Task: Find a one-way flight from Lynchburg (LYH) to Springfield (SPI) for 5 passengers in First class on June 2, with 2 stops or fewer, on United Airlines, with 3 checked bags, a price up to ₹180,000, and a departure time between 11:00 AM and 12:00 PM.
Action: Mouse moved to (294, 217)
Screenshot: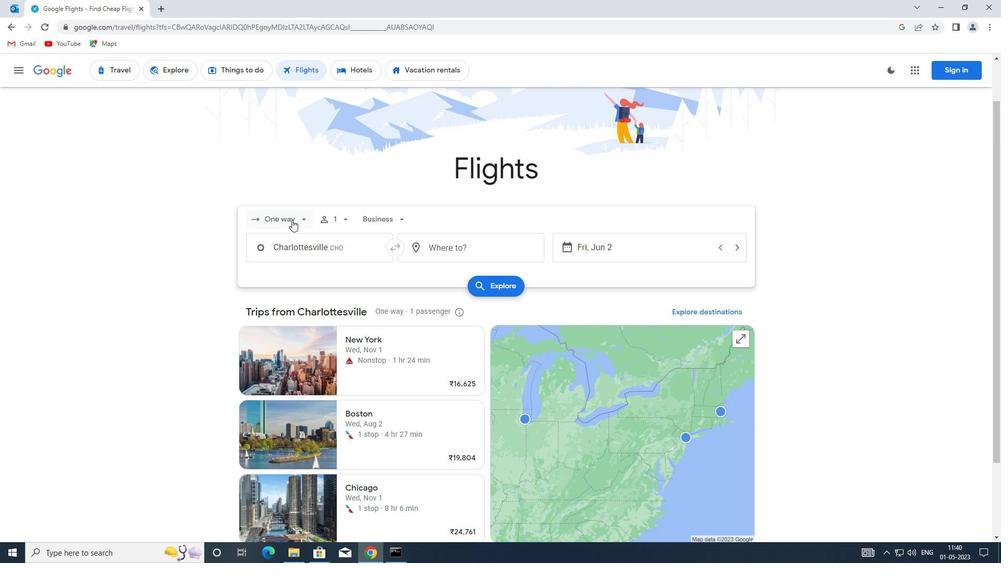 
Action: Mouse pressed left at (294, 217)
Screenshot: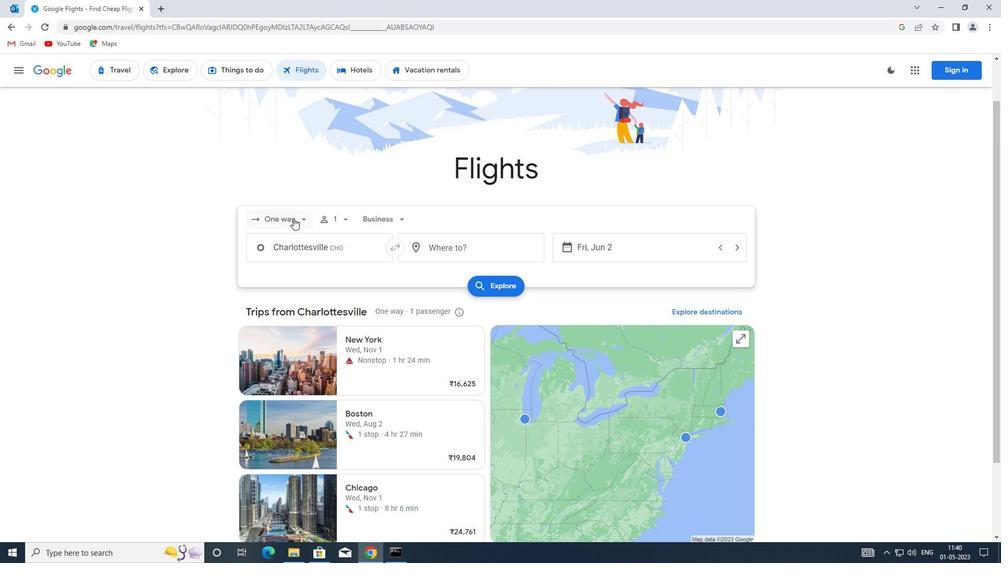 
Action: Mouse moved to (295, 268)
Screenshot: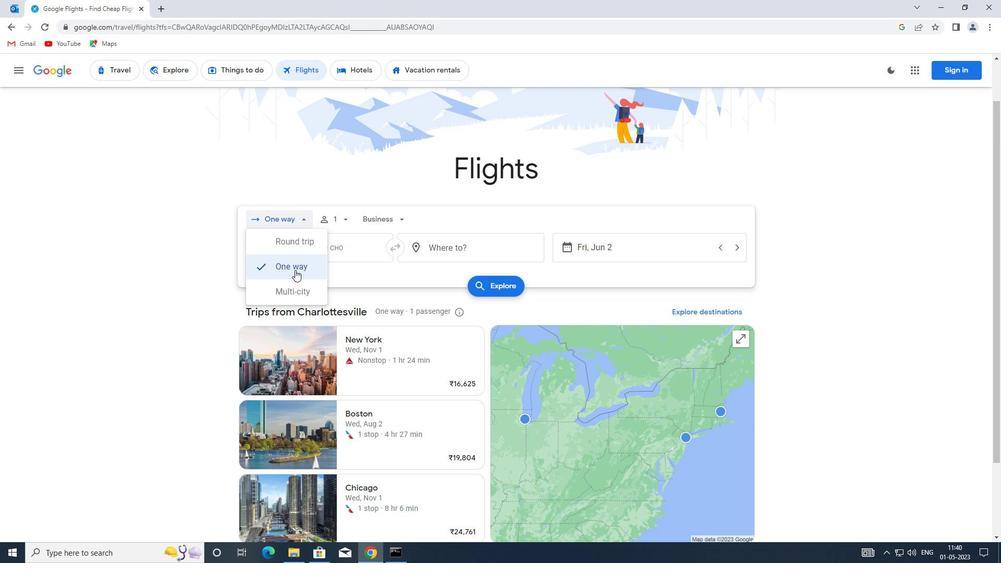 
Action: Mouse pressed left at (295, 268)
Screenshot: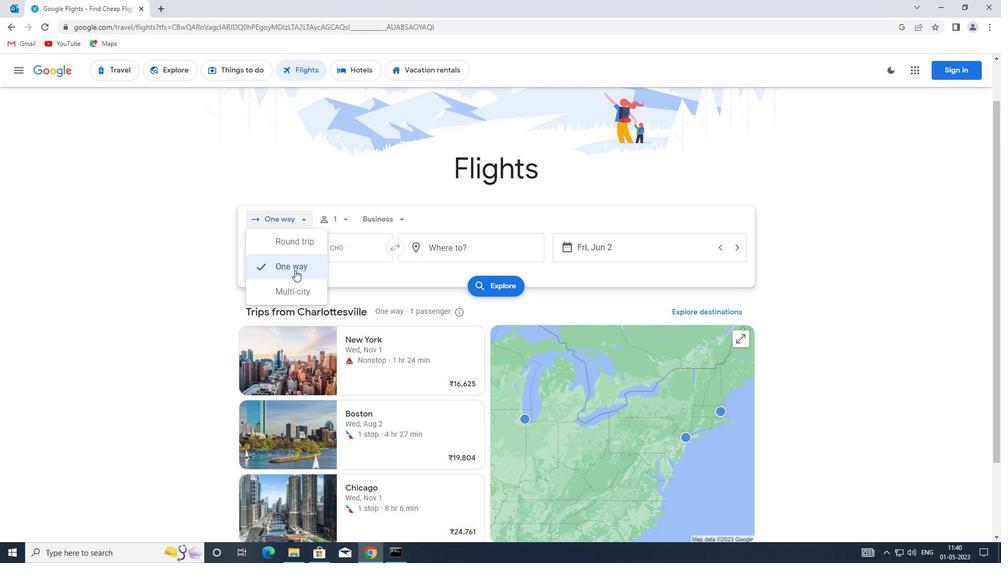 
Action: Mouse moved to (343, 222)
Screenshot: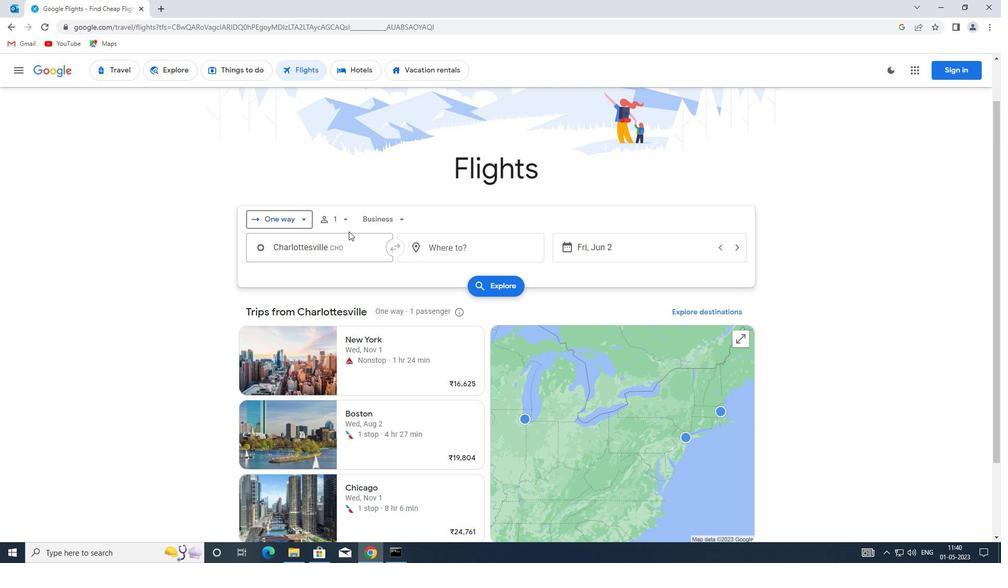 
Action: Mouse pressed left at (343, 222)
Screenshot: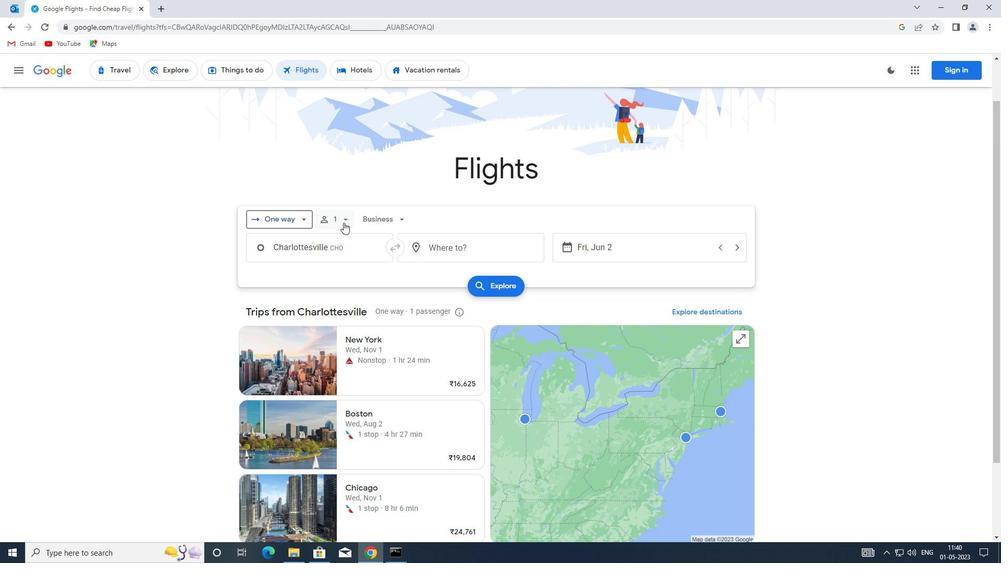 
Action: Mouse moved to (425, 248)
Screenshot: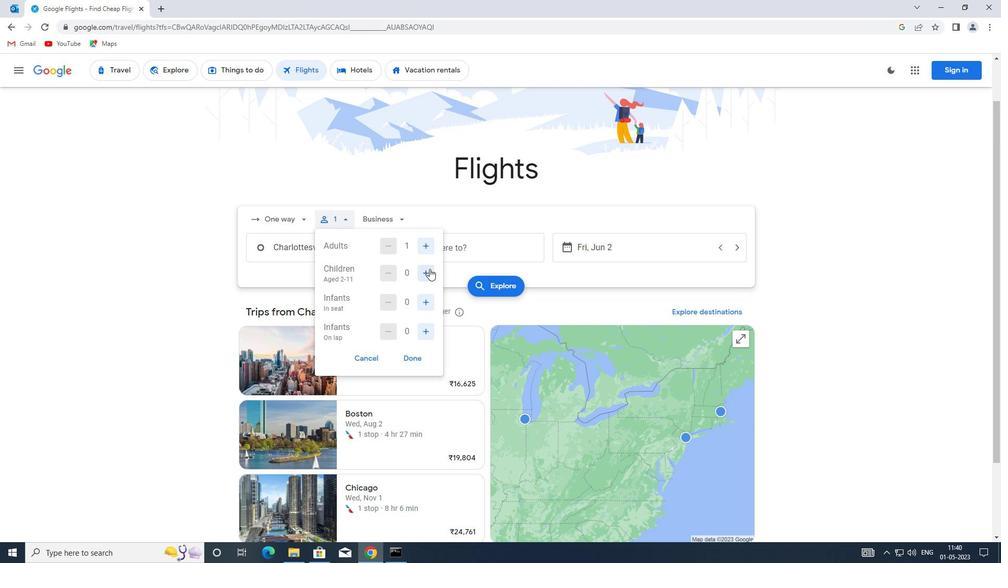
Action: Mouse pressed left at (425, 248)
Screenshot: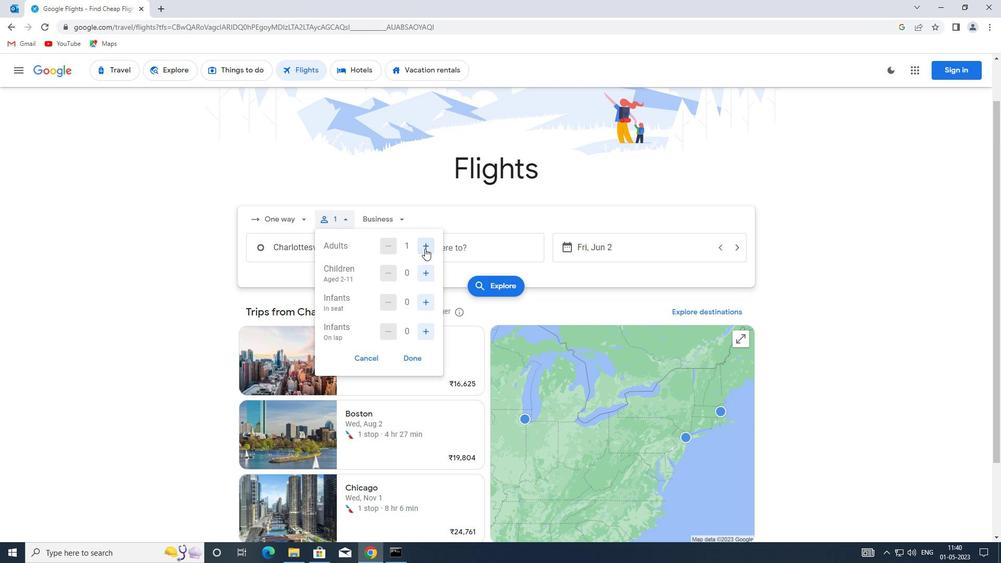 
Action: Mouse moved to (426, 272)
Screenshot: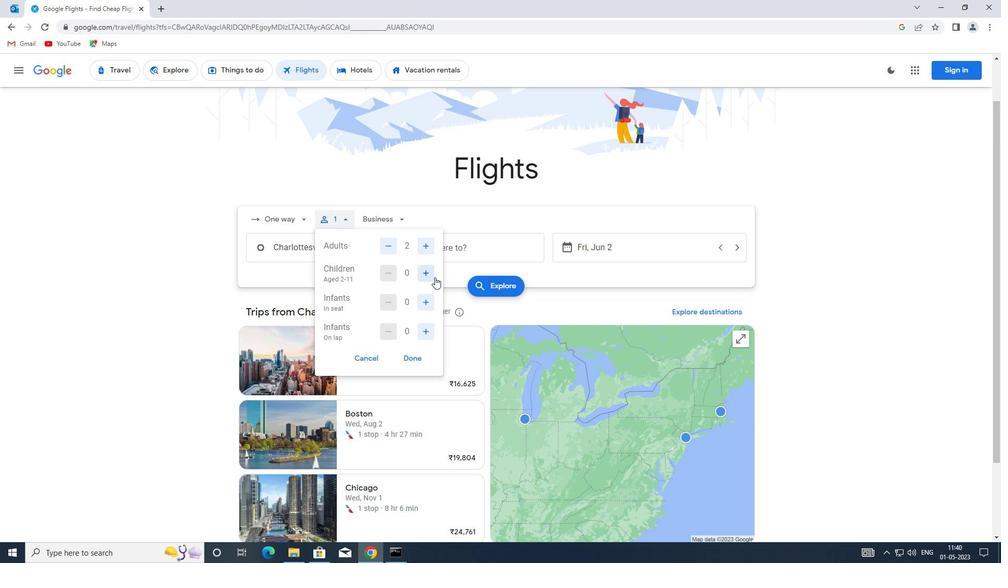 
Action: Mouse pressed left at (426, 272)
Screenshot: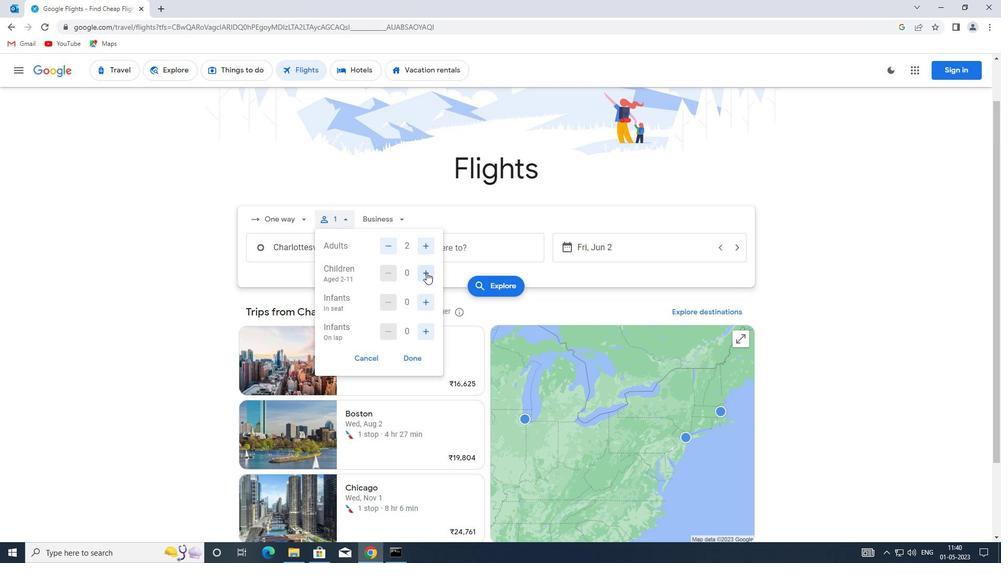 
Action: Mouse pressed left at (426, 272)
Screenshot: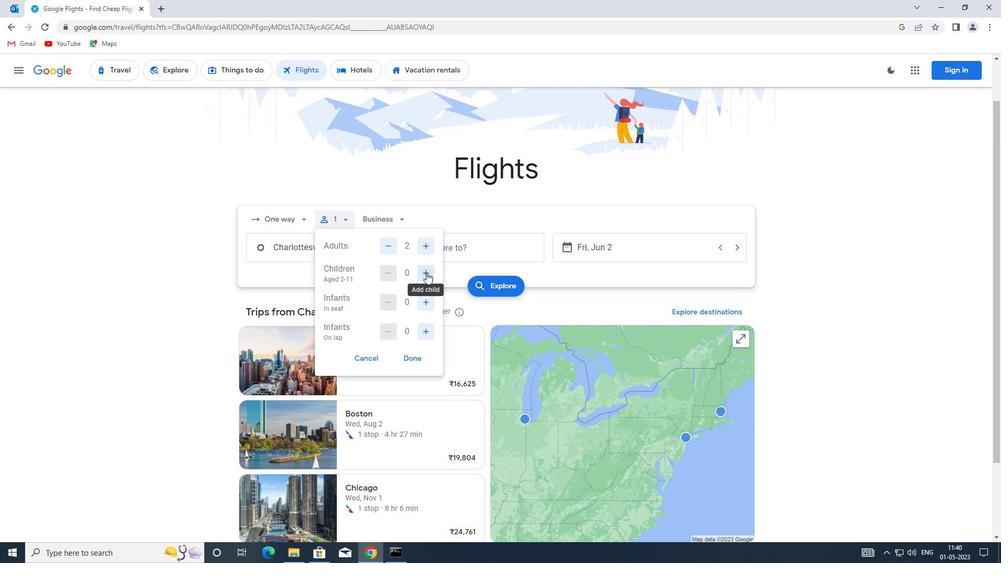 
Action: Mouse moved to (422, 332)
Screenshot: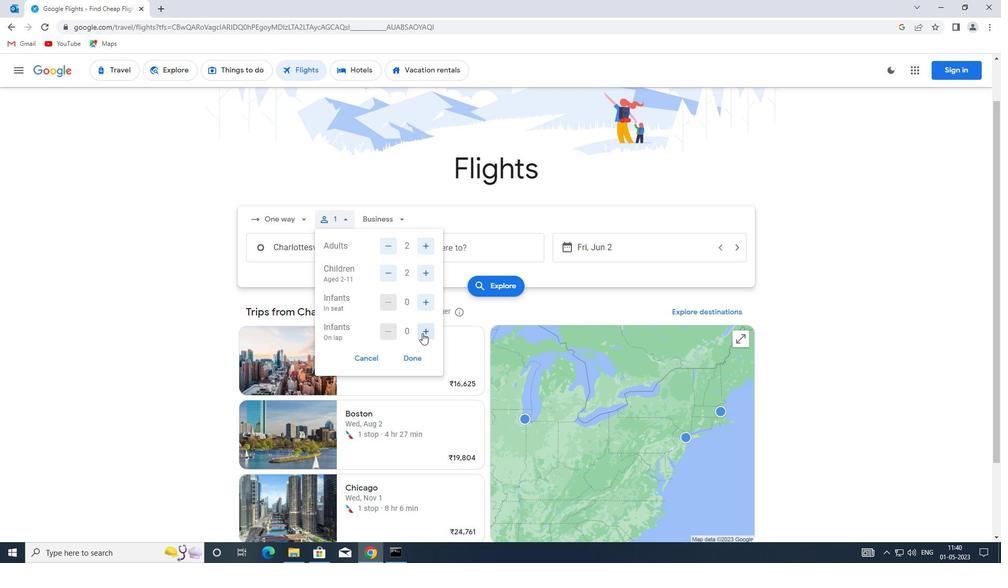 
Action: Mouse pressed left at (422, 332)
Screenshot: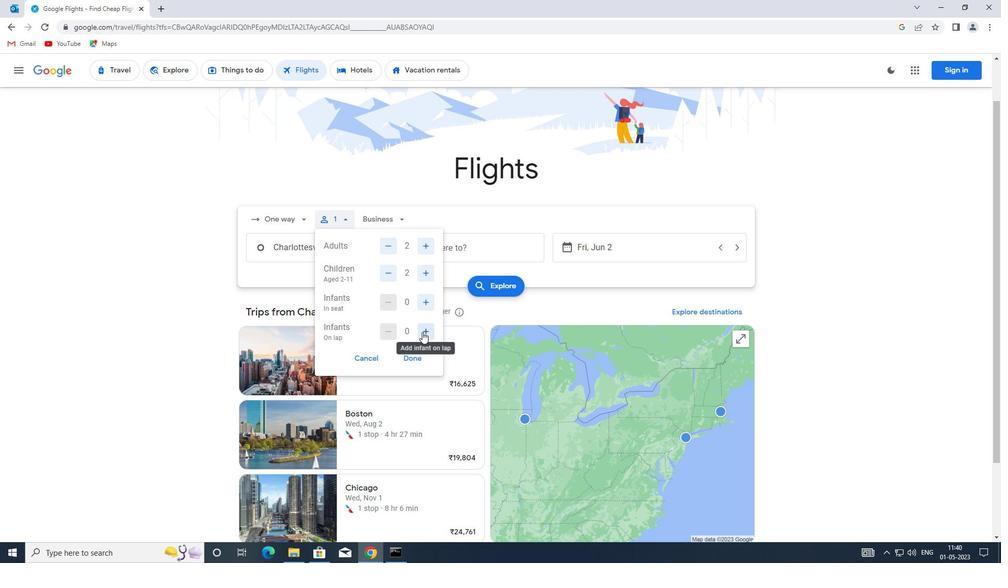 
Action: Mouse moved to (391, 271)
Screenshot: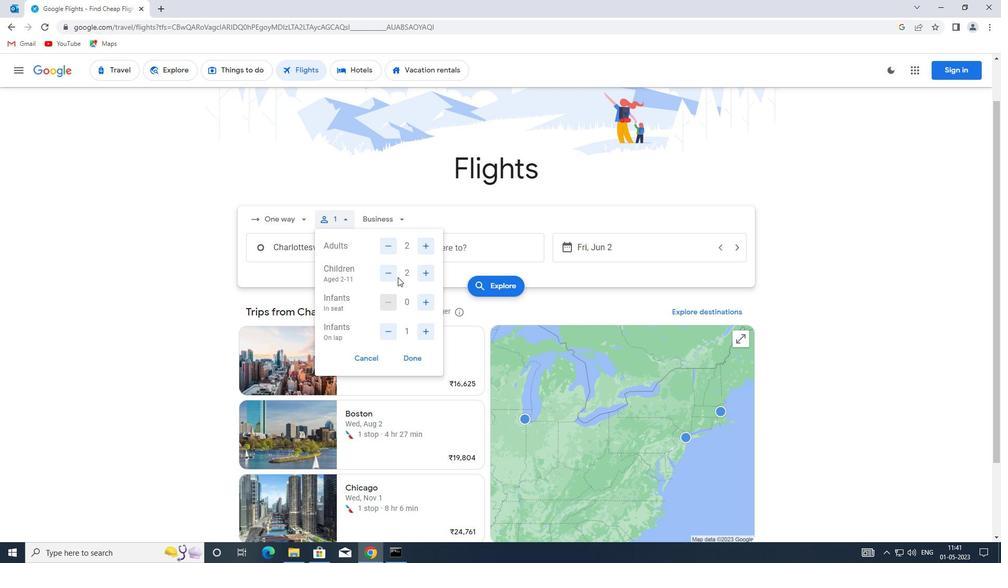 
Action: Mouse pressed left at (391, 271)
Screenshot: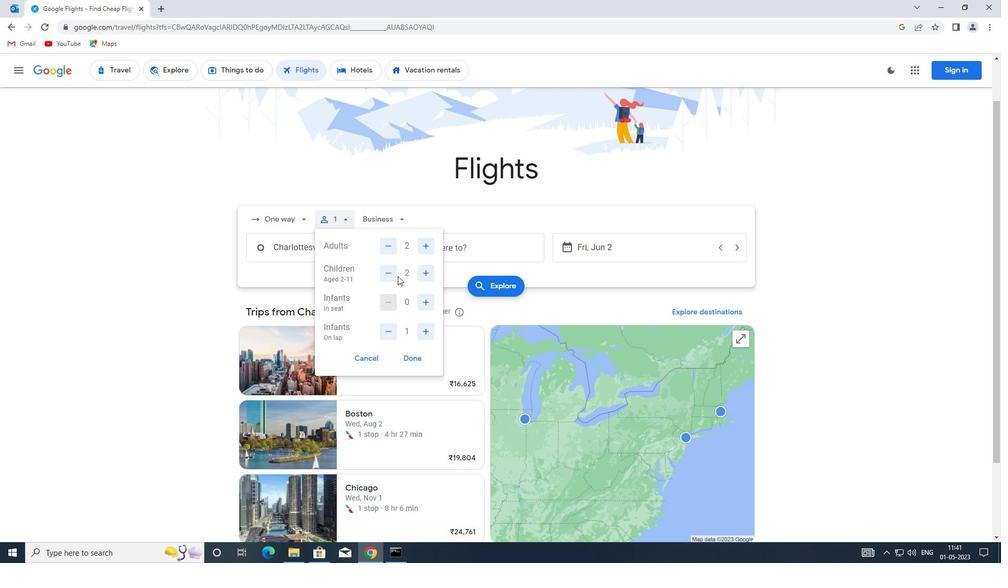
Action: Mouse pressed left at (391, 271)
Screenshot: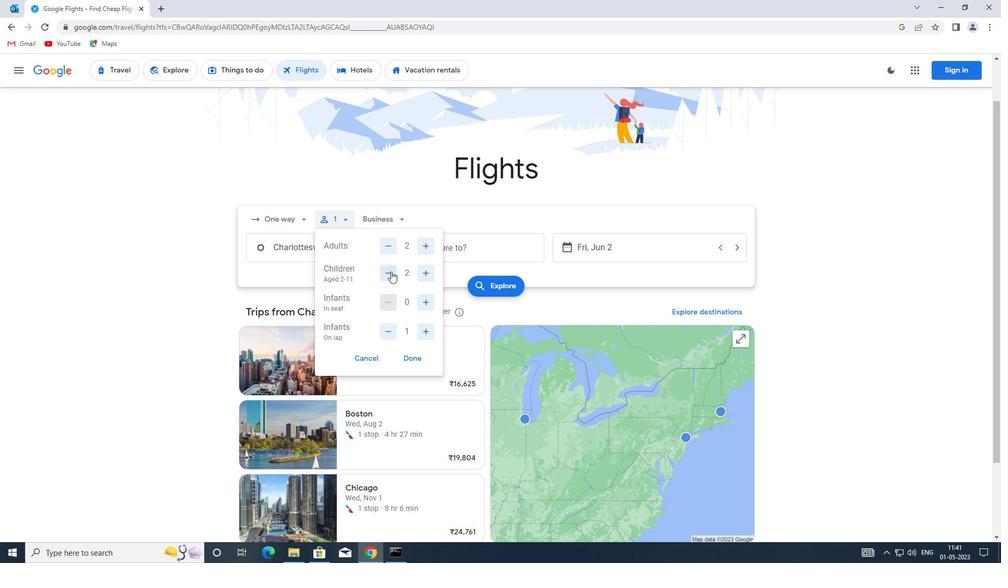 
Action: Mouse moved to (426, 299)
Screenshot: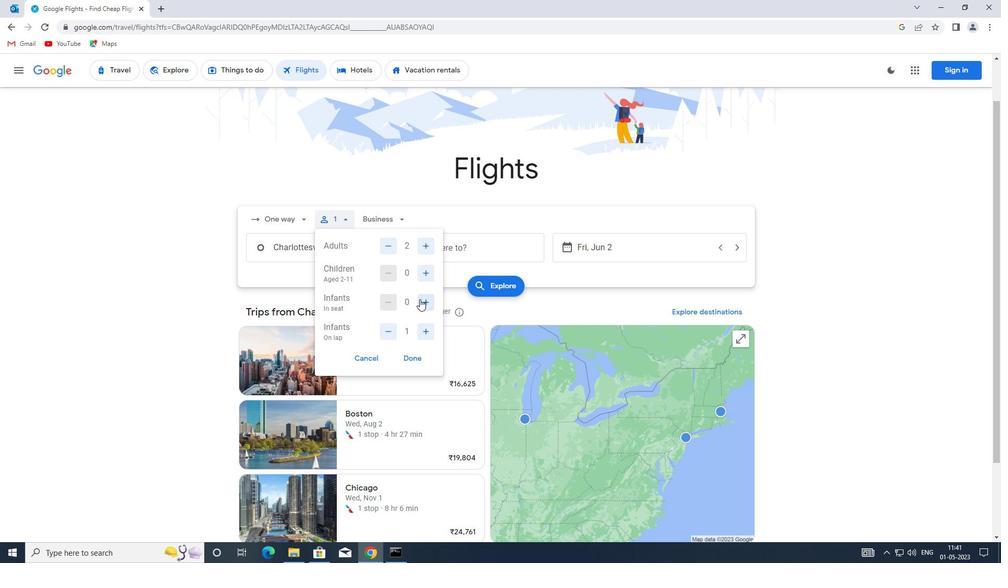 
Action: Mouse pressed left at (426, 299)
Screenshot: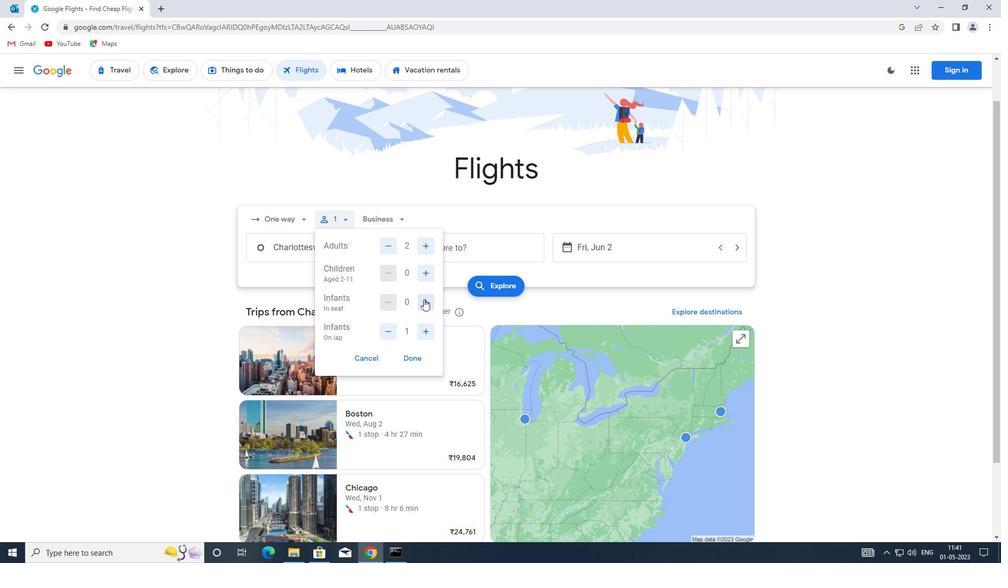 
Action: Mouse pressed left at (426, 299)
Screenshot: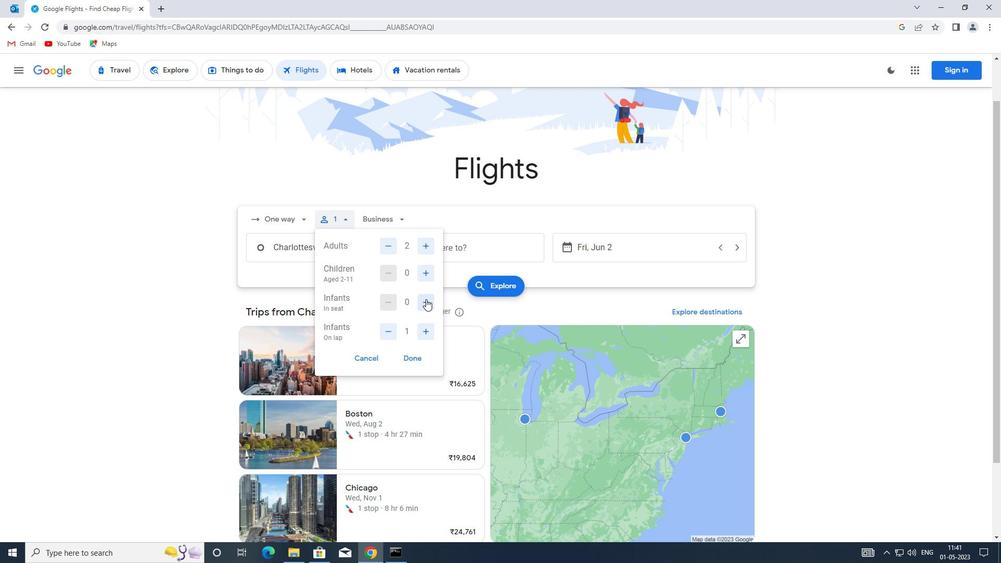 
Action: Mouse moved to (420, 359)
Screenshot: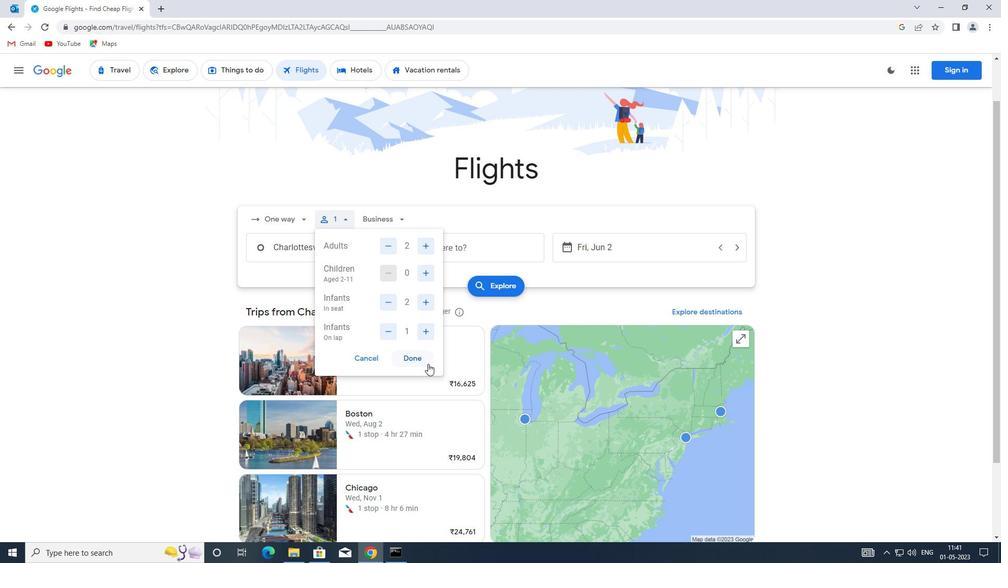 
Action: Mouse pressed left at (420, 359)
Screenshot: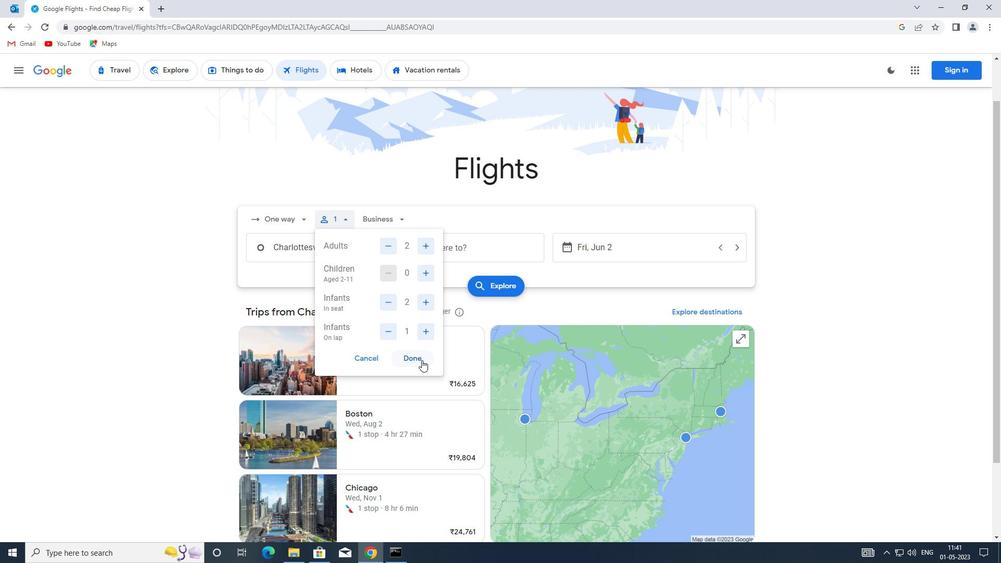 
Action: Mouse moved to (405, 216)
Screenshot: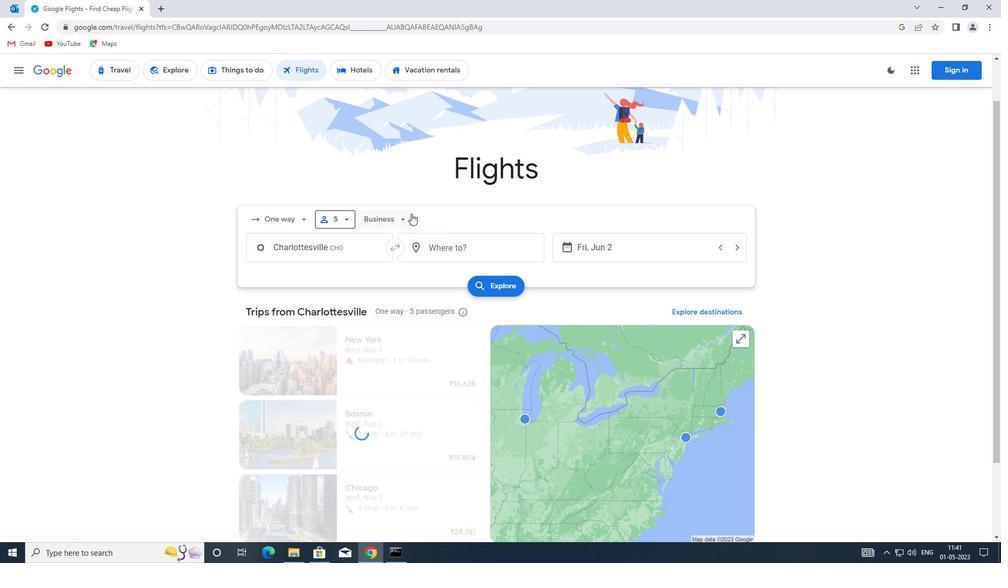 
Action: Mouse pressed left at (405, 216)
Screenshot: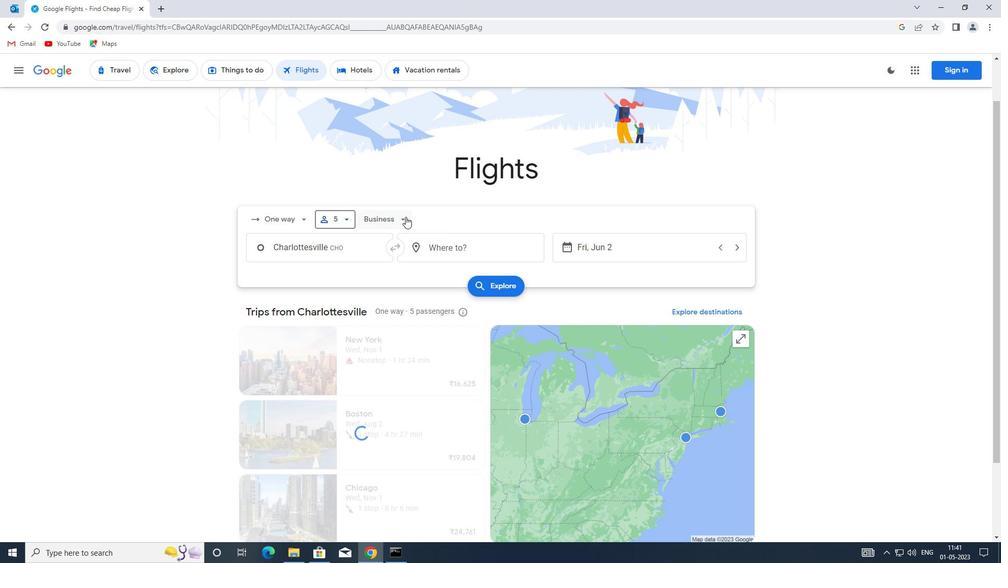 
Action: Mouse moved to (407, 311)
Screenshot: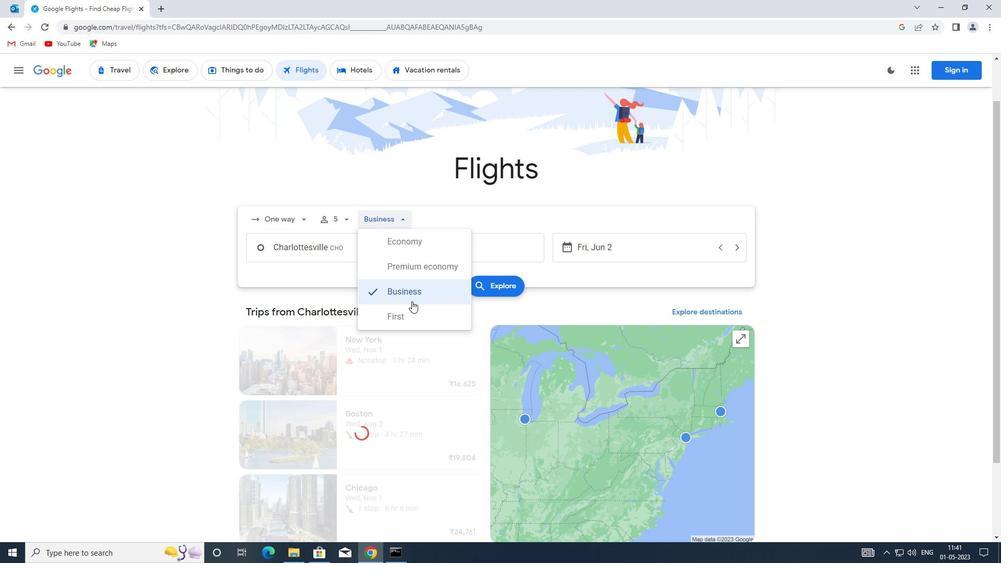 
Action: Mouse pressed left at (407, 311)
Screenshot: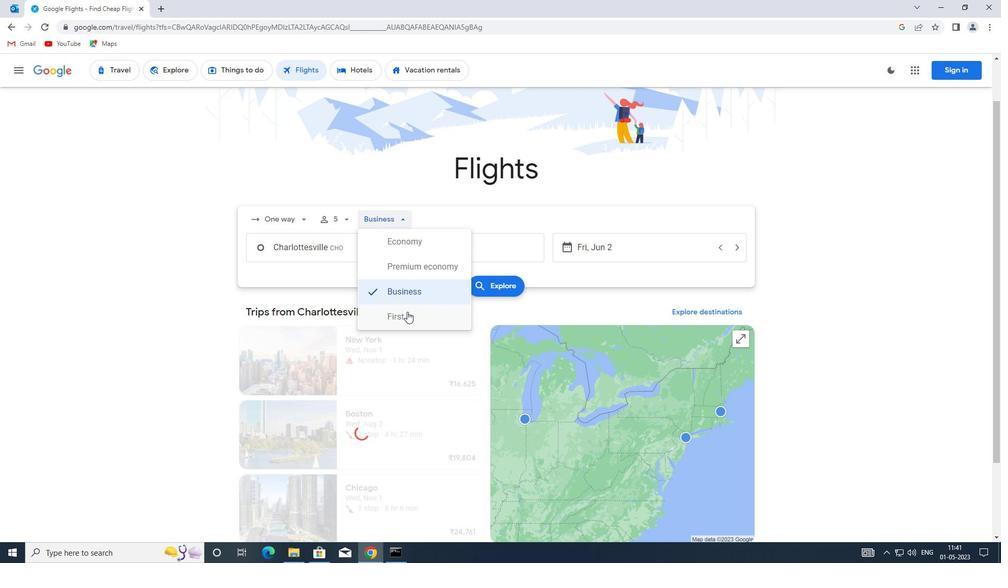 
Action: Mouse moved to (346, 252)
Screenshot: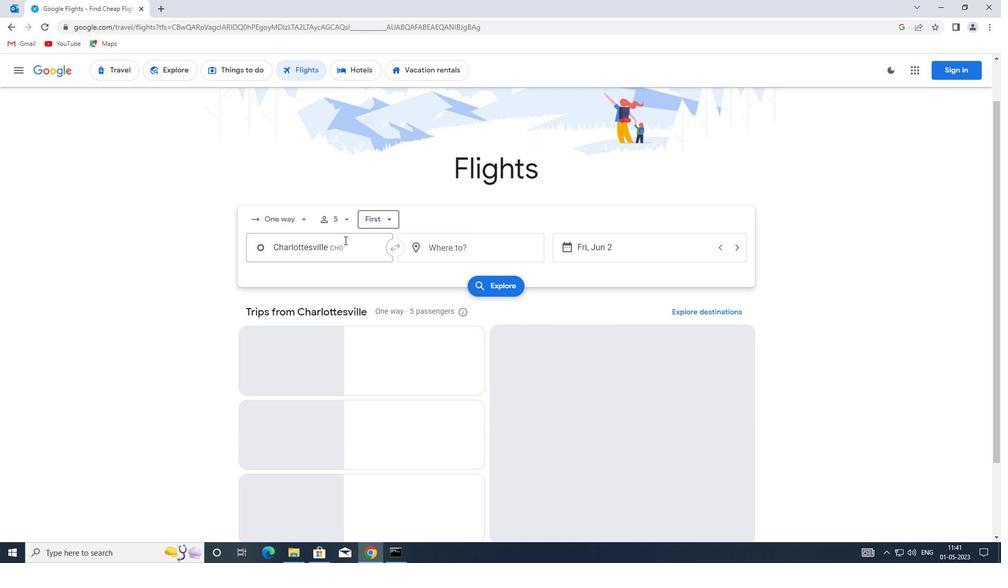 
Action: Mouse pressed left at (346, 252)
Screenshot: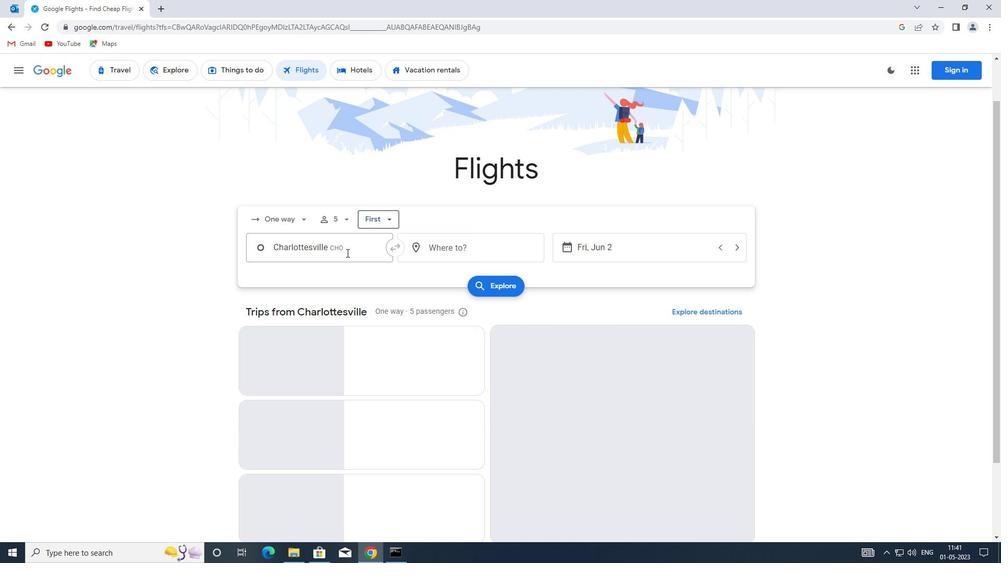 
Action: Key pressed lyh
Screenshot: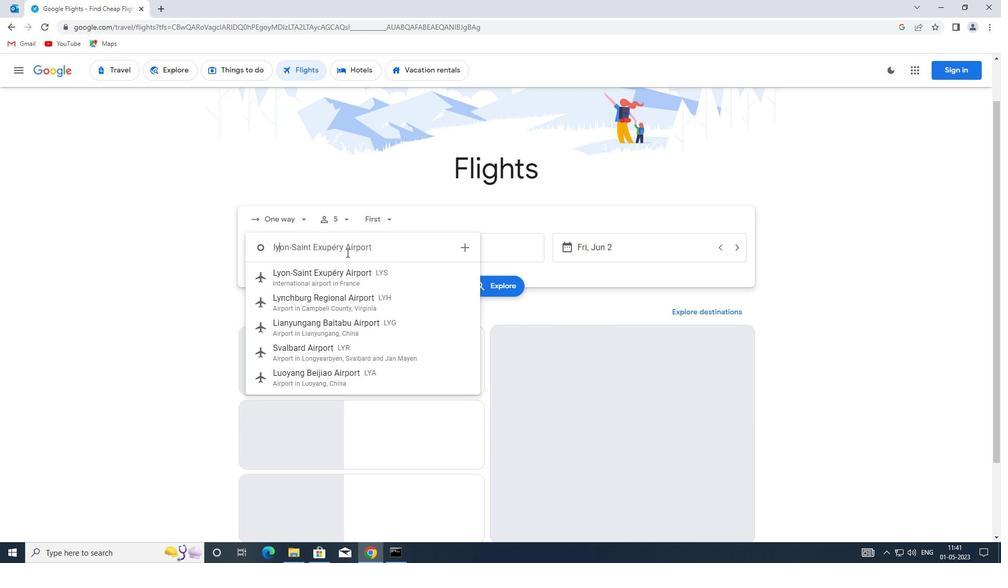 
Action: Mouse moved to (360, 282)
Screenshot: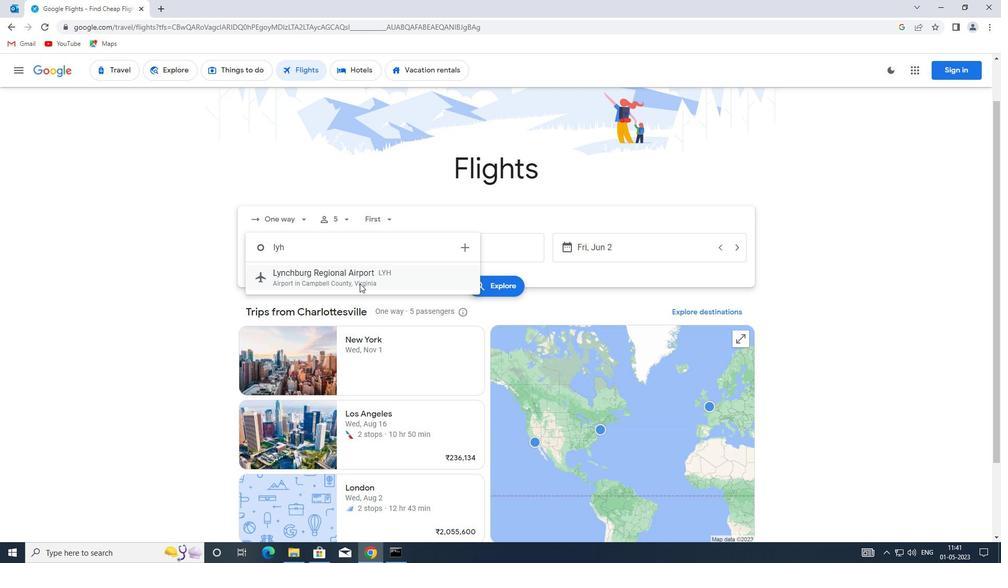 
Action: Mouse pressed left at (360, 282)
Screenshot: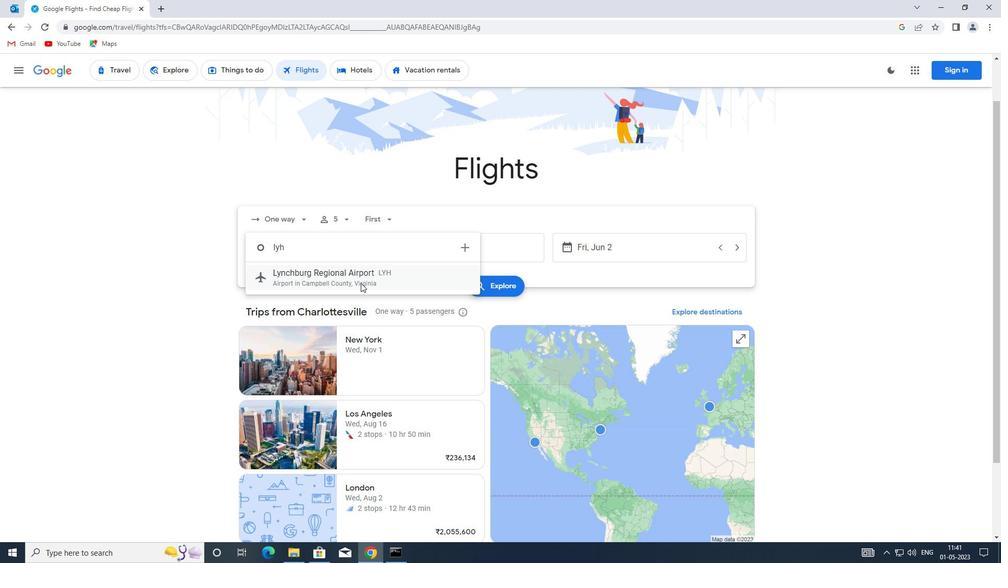 
Action: Mouse moved to (447, 249)
Screenshot: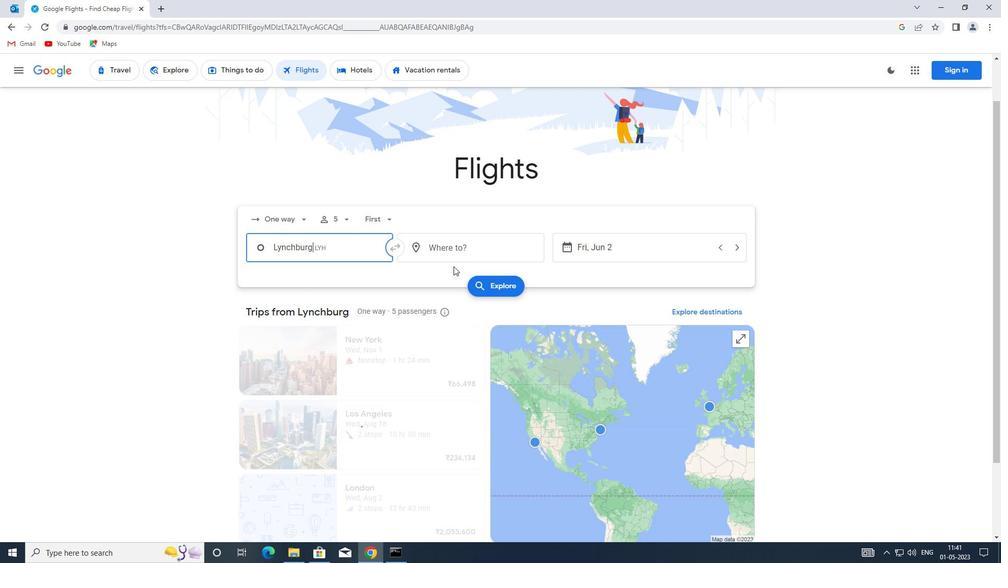 
Action: Mouse pressed left at (447, 249)
Screenshot: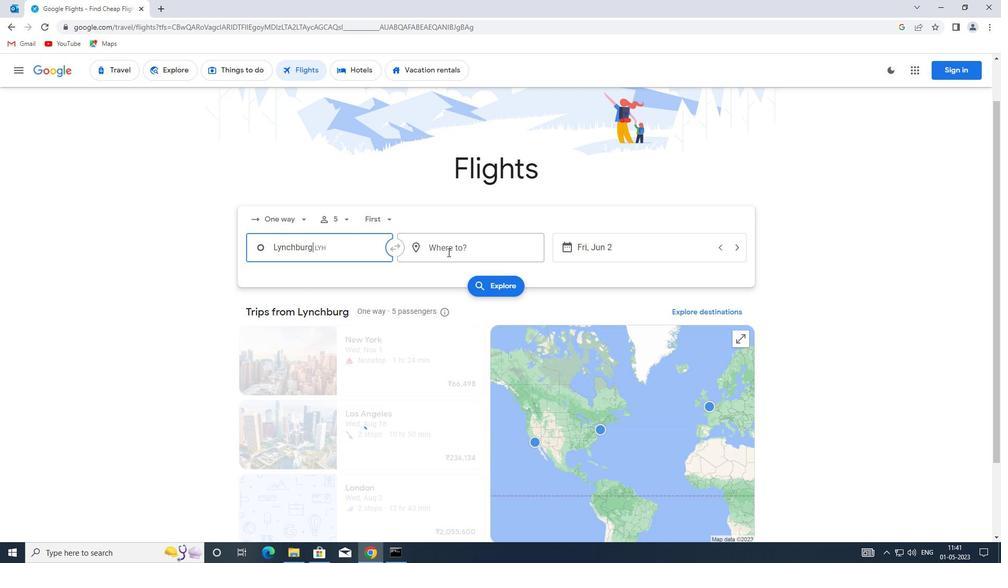 
Action: Mouse moved to (531, 249)
Screenshot: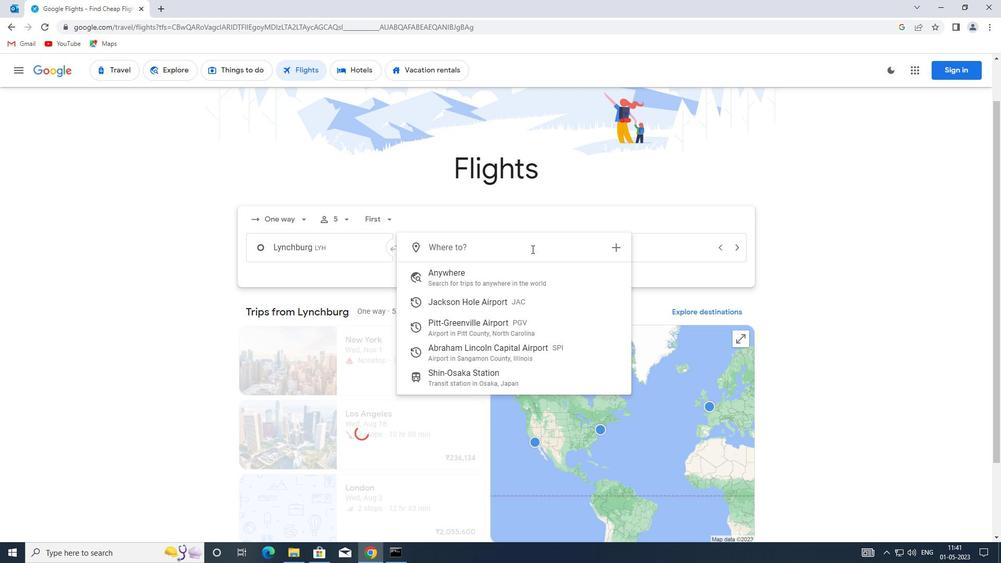 
Action: Key pressed spi<Key.enter>
Screenshot: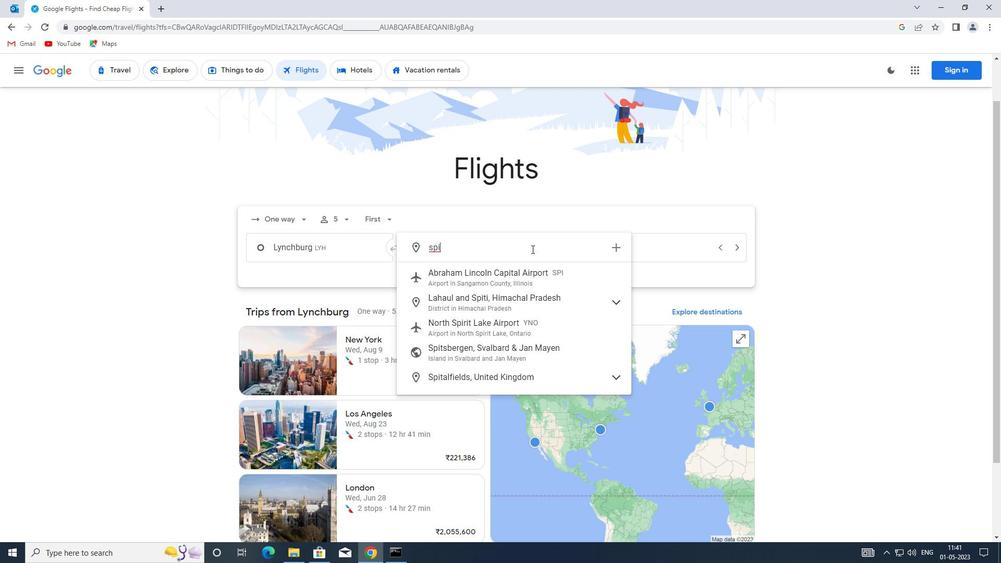 
Action: Mouse moved to (583, 250)
Screenshot: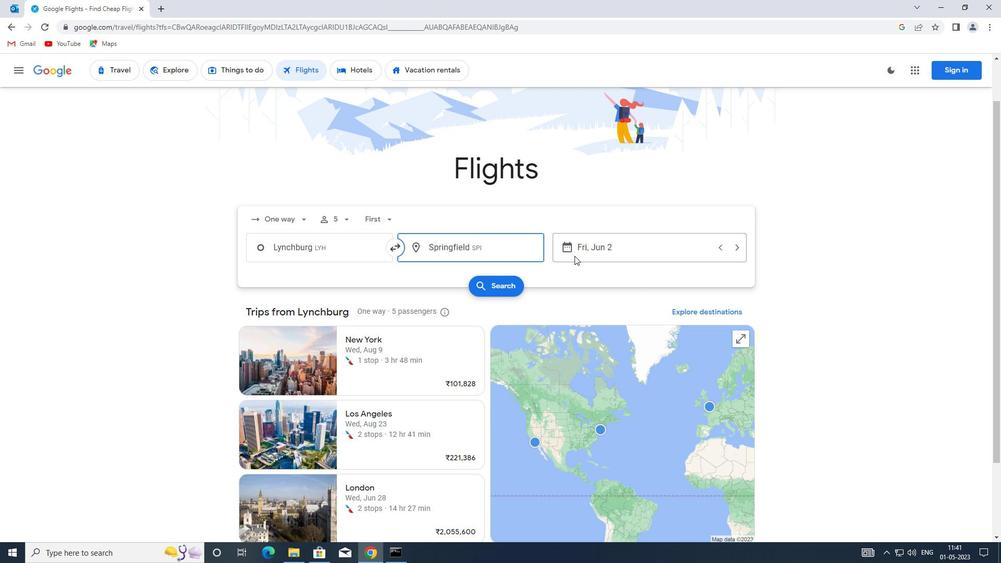
Action: Mouse pressed left at (583, 250)
Screenshot: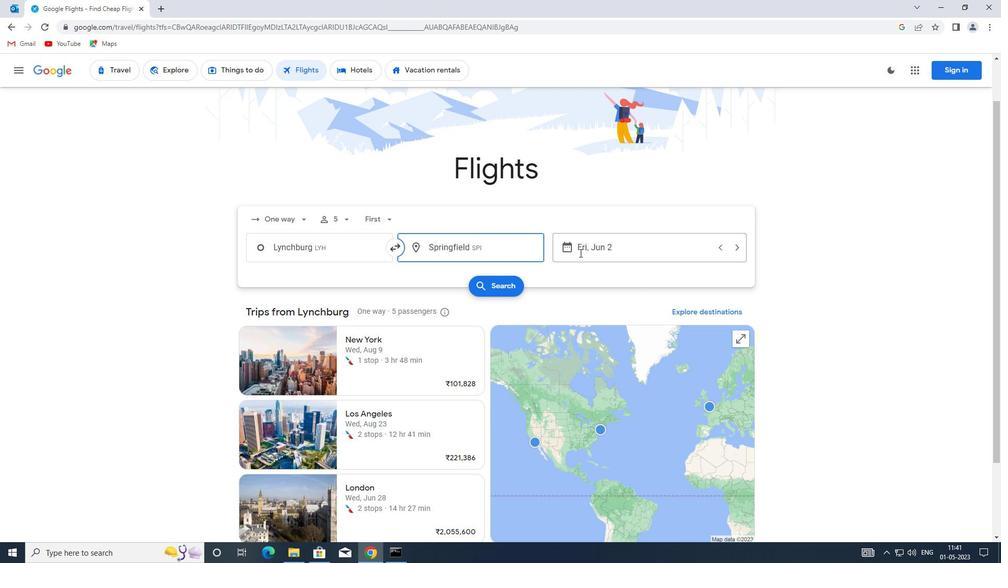 
Action: Mouse moved to (702, 337)
Screenshot: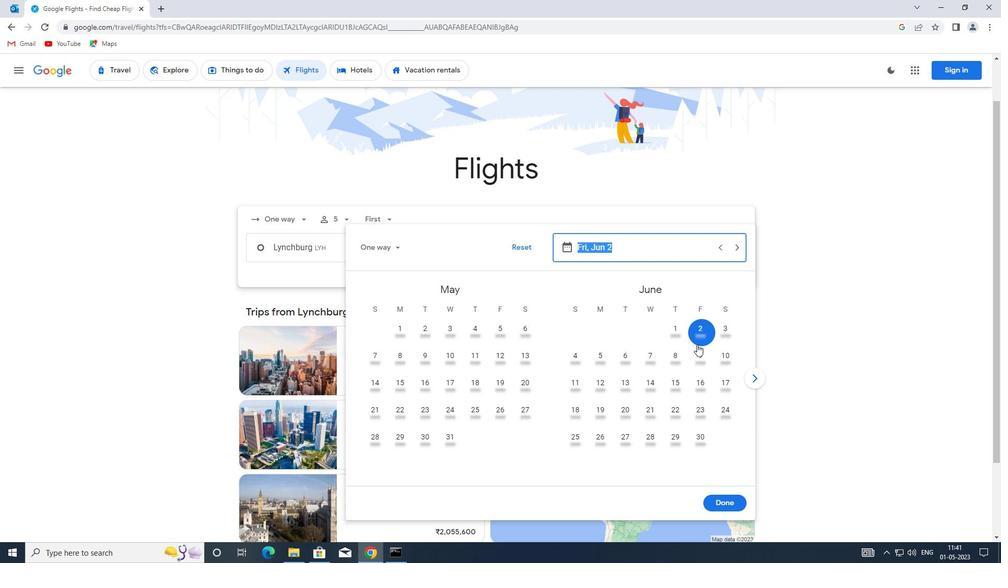 
Action: Mouse pressed left at (702, 337)
Screenshot: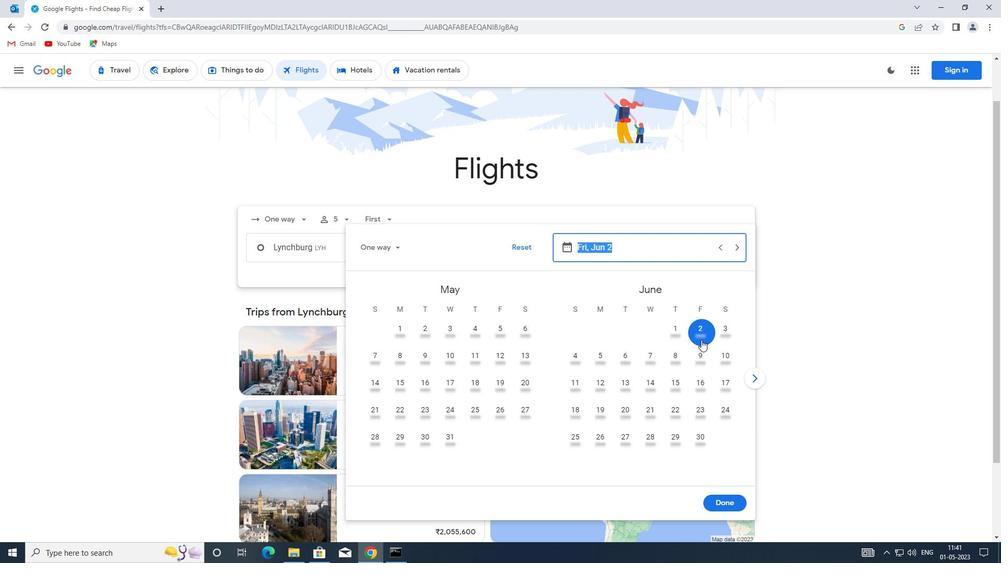 
Action: Mouse moved to (728, 502)
Screenshot: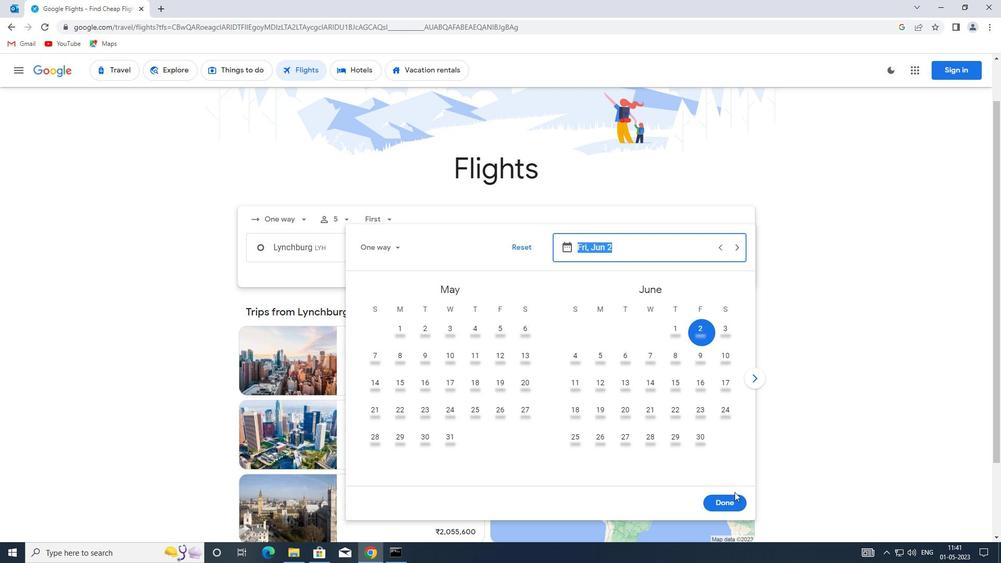 
Action: Mouse pressed left at (728, 502)
Screenshot: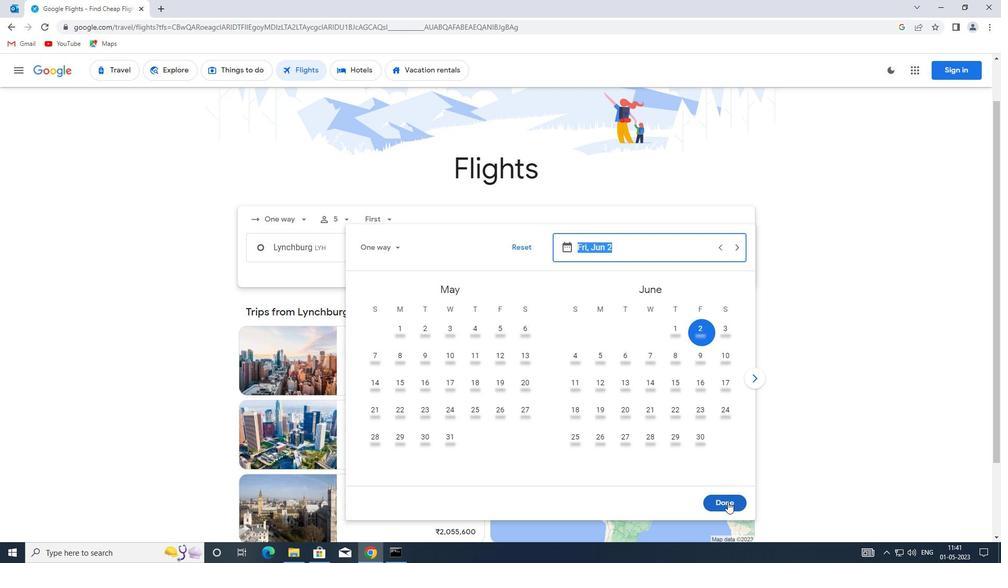 
Action: Mouse moved to (498, 285)
Screenshot: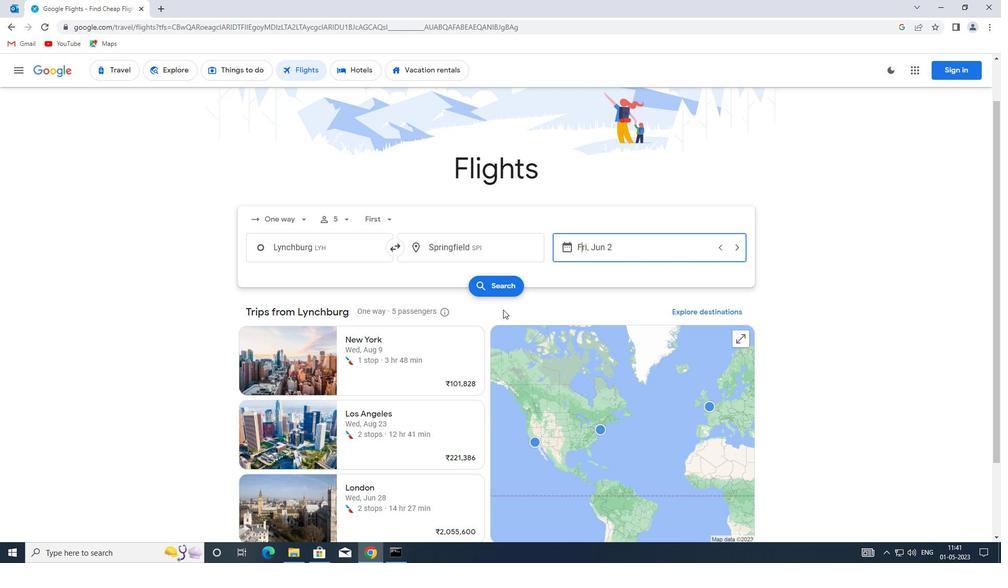 
Action: Mouse pressed left at (498, 285)
Screenshot: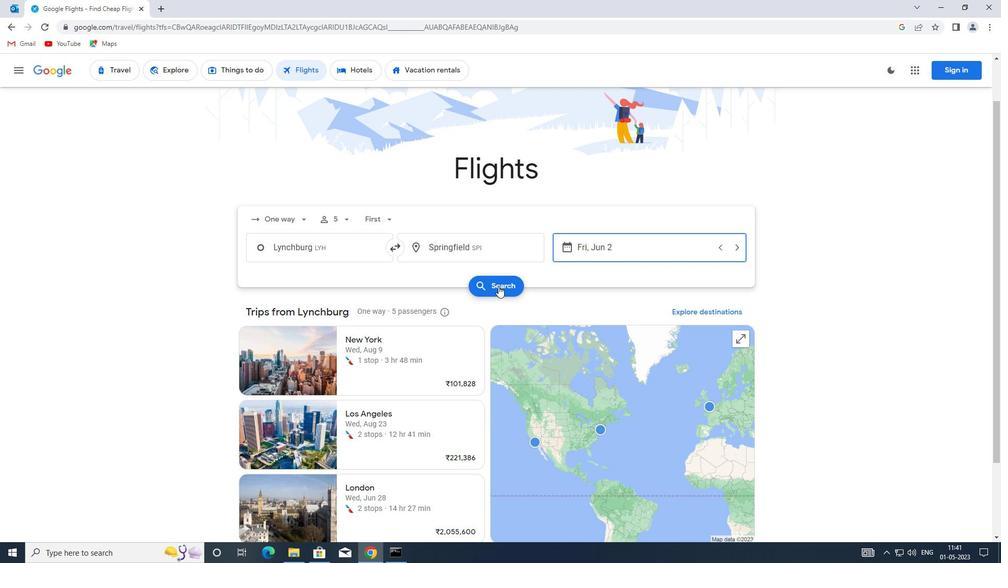 
Action: Mouse moved to (275, 170)
Screenshot: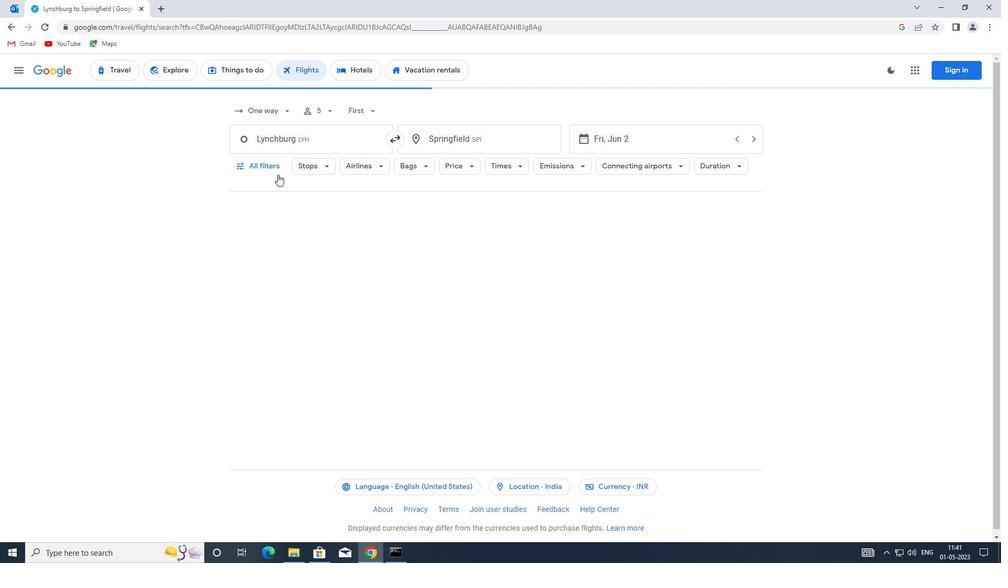 
Action: Mouse pressed left at (275, 170)
Screenshot: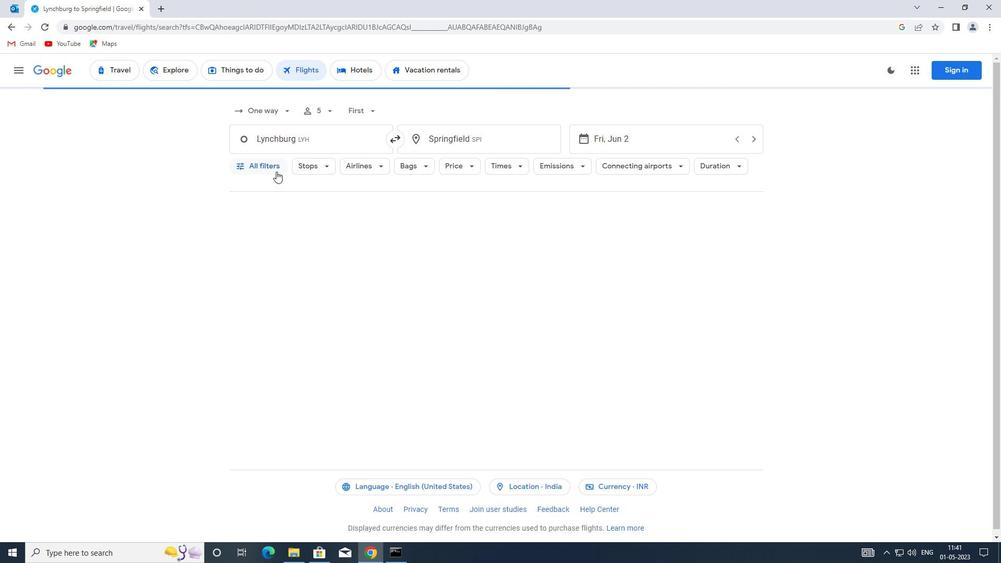 
Action: Mouse moved to (323, 299)
Screenshot: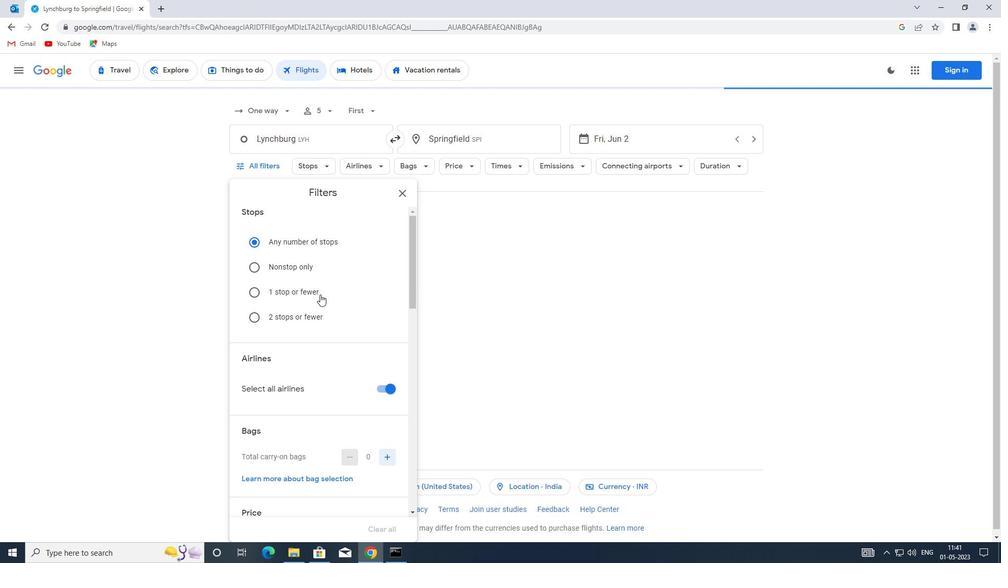 
Action: Mouse scrolled (323, 299) with delta (0, 0)
Screenshot: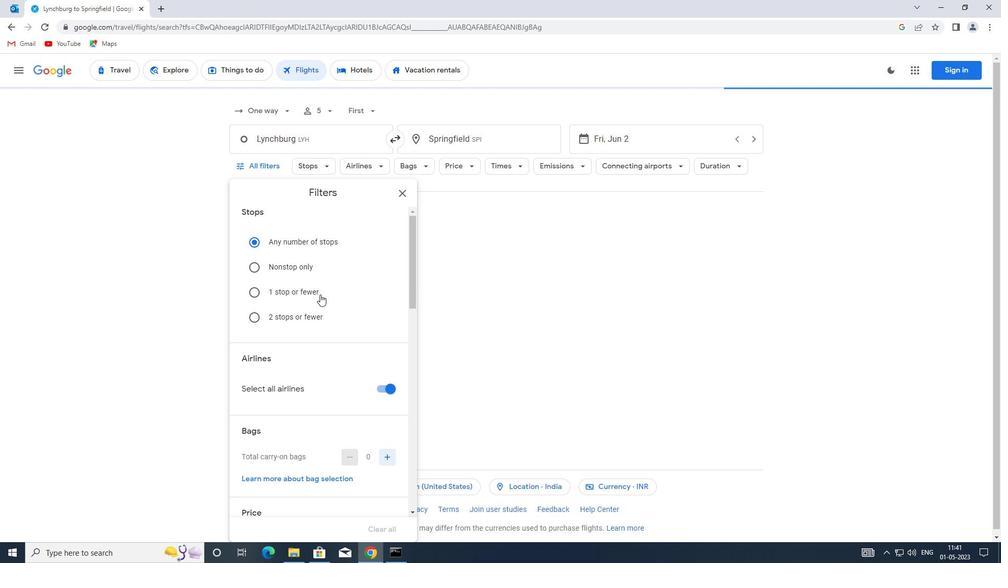 
Action: Mouse moved to (324, 301)
Screenshot: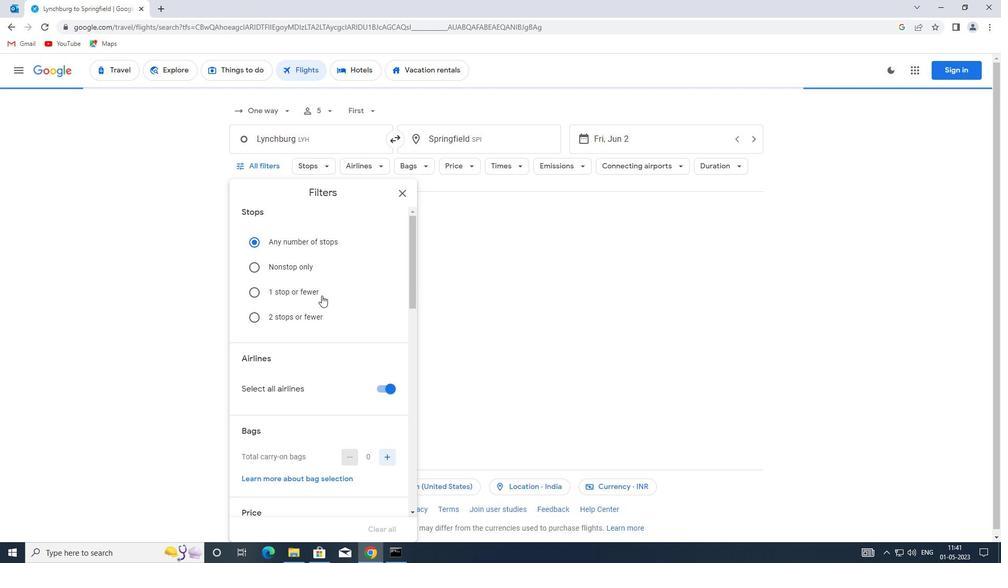 
Action: Mouse scrolled (324, 300) with delta (0, 0)
Screenshot: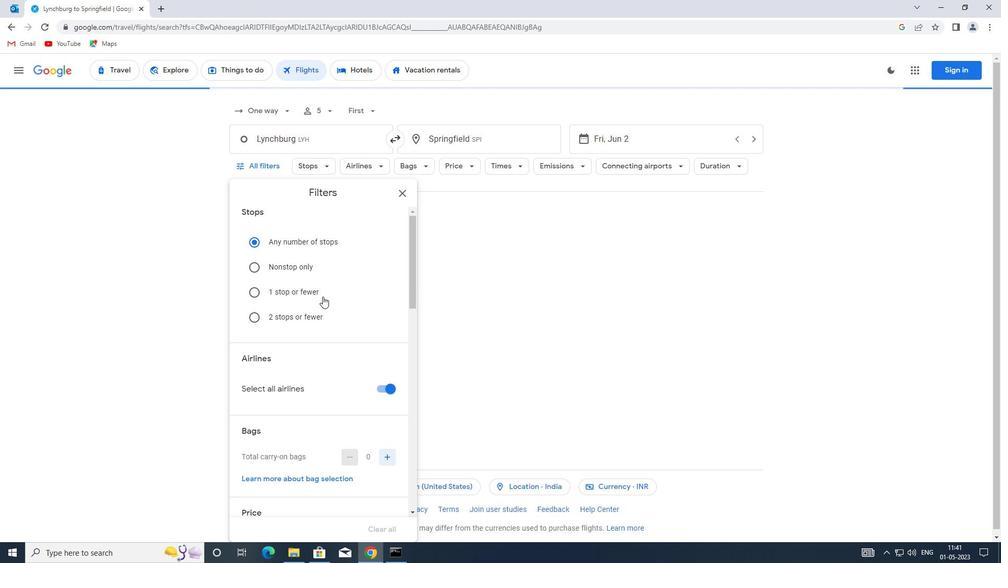 
Action: Mouse moved to (382, 286)
Screenshot: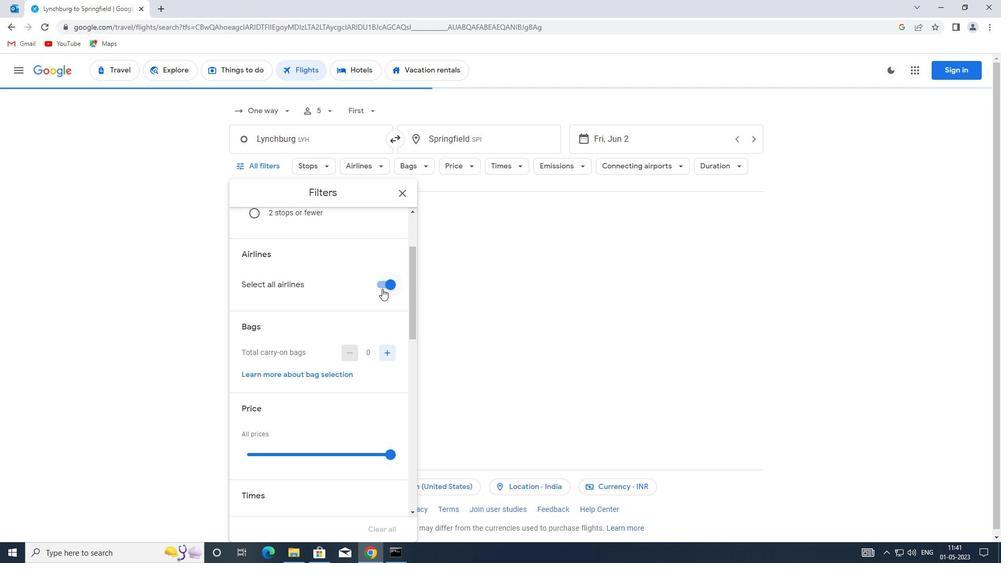 
Action: Mouse pressed left at (382, 286)
Screenshot: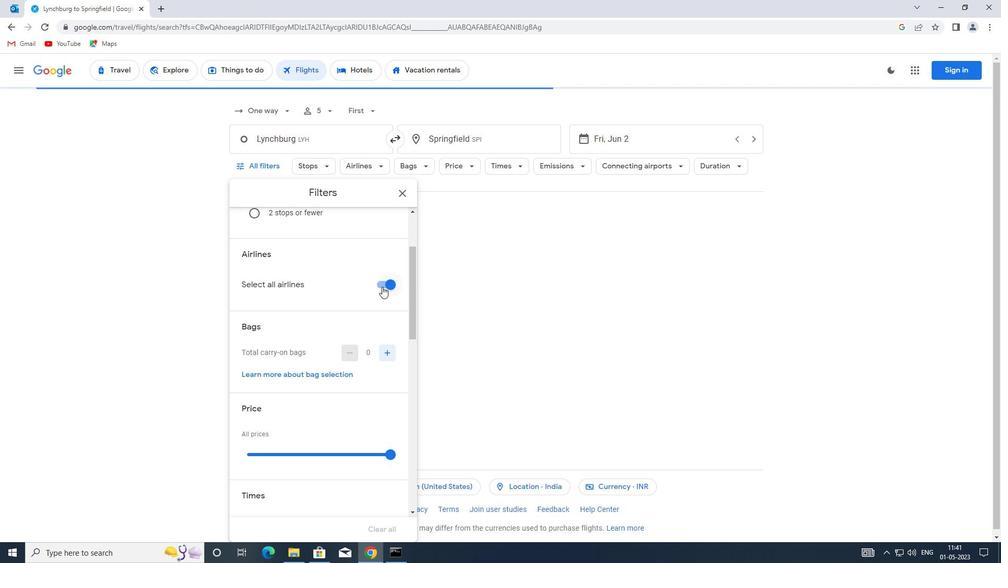 
Action: Mouse moved to (314, 303)
Screenshot: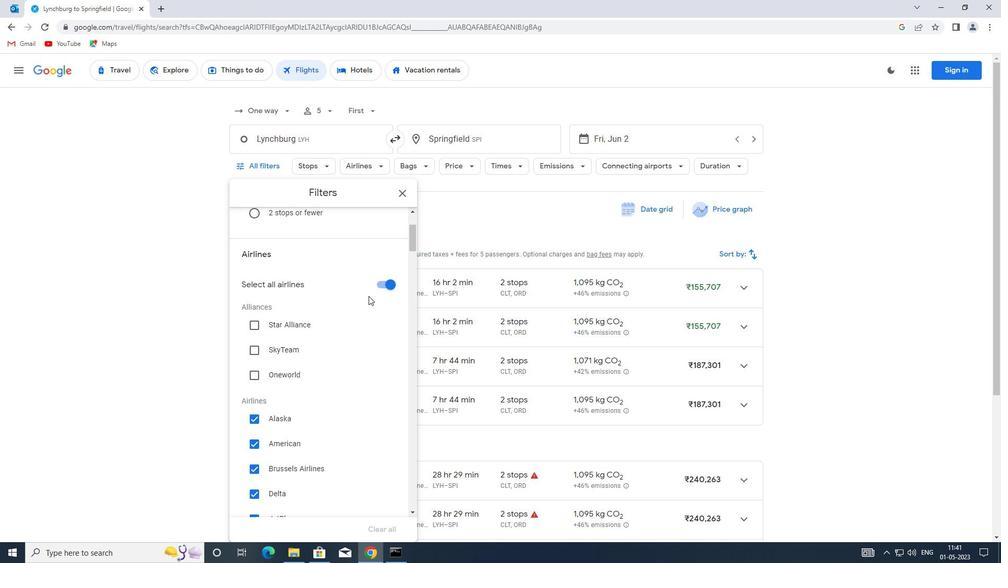 
Action: Mouse scrolled (314, 302) with delta (0, 0)
Screenshot: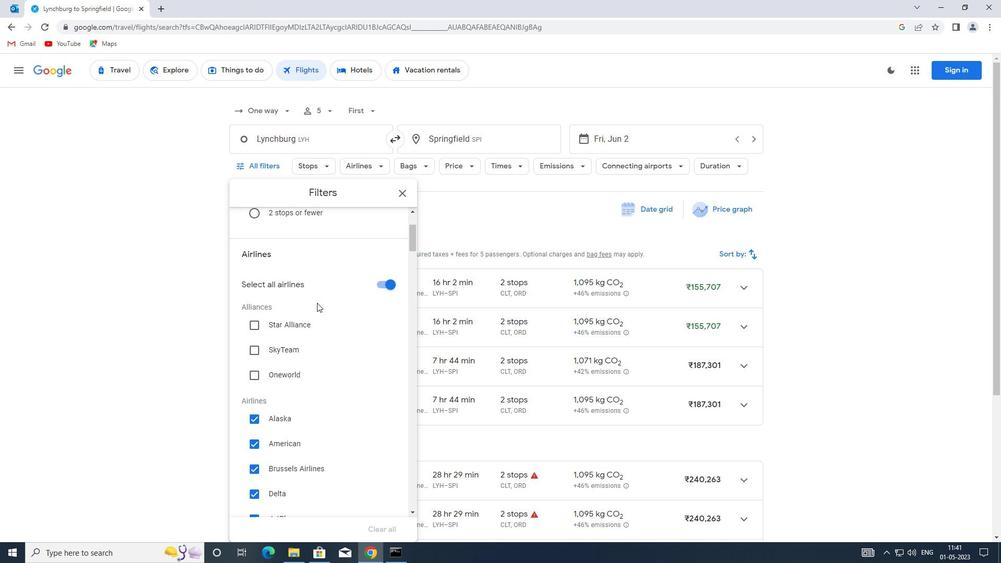 
Action: Mouse moved to (313, 303)
Screenshot: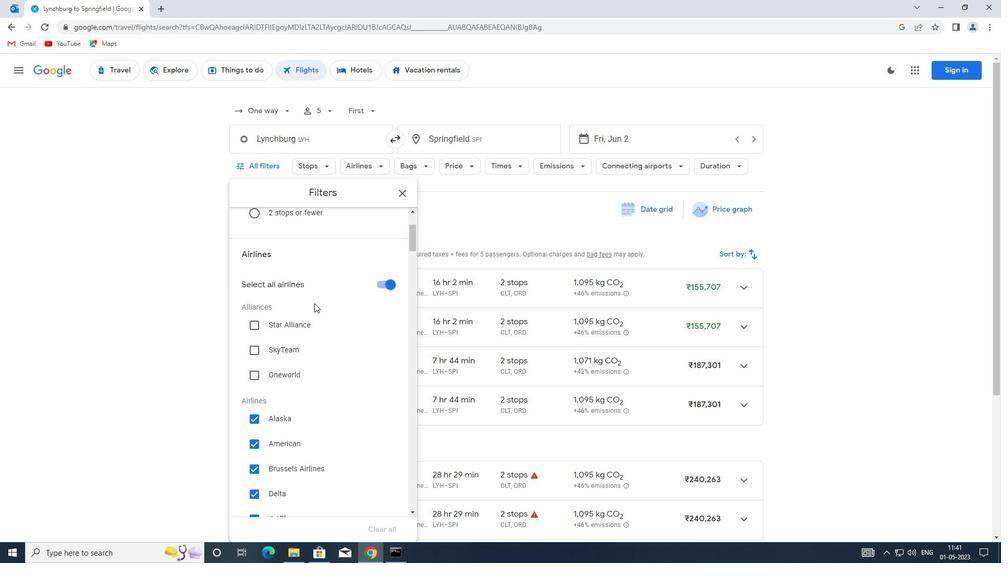 
Action: Mouse scrolled (313, 302) with delta (0, 0)
Screenshot: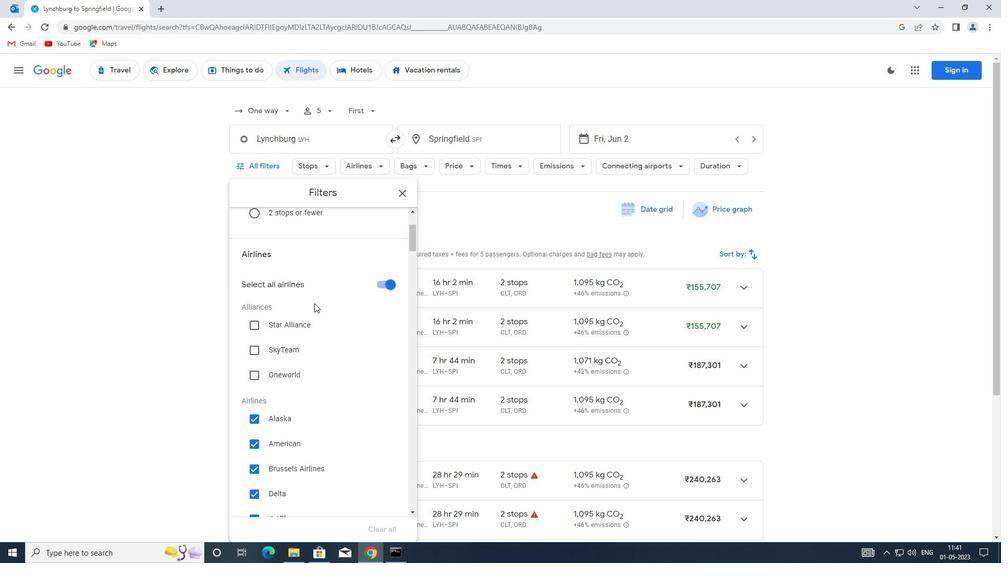 
Action: Mouse scrolled (313, 304) with delta (0, 0)
Screenshot: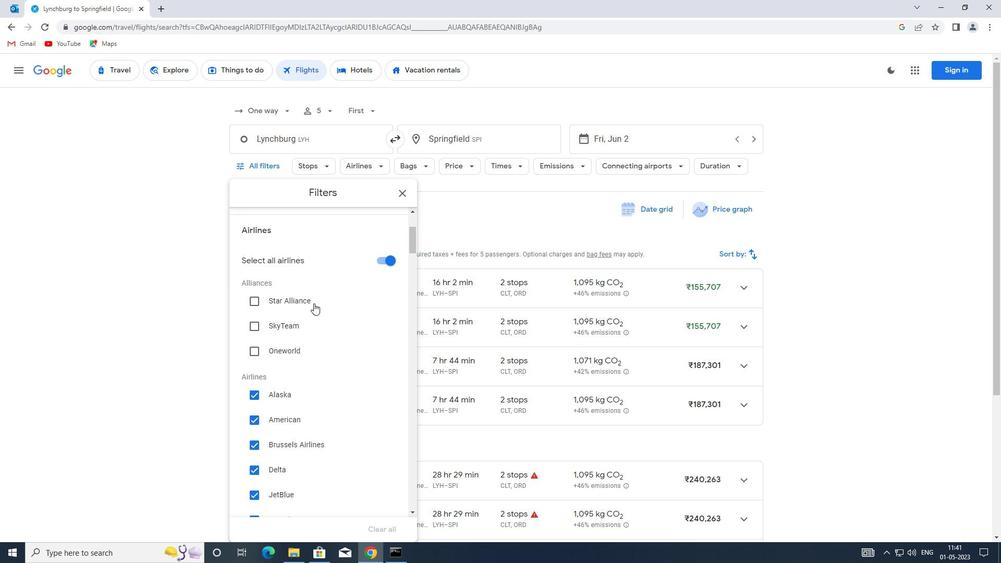 
Action: Mouse scrolled (313, 304) with delta (0, 0)
Screenshot: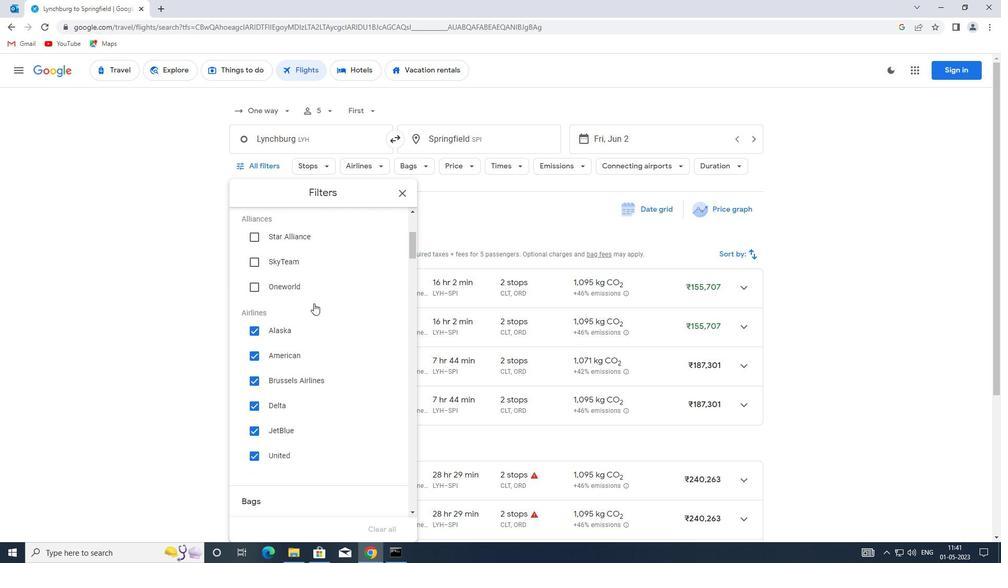 
Action: Mouse moved to (383, 284)
Screenshot: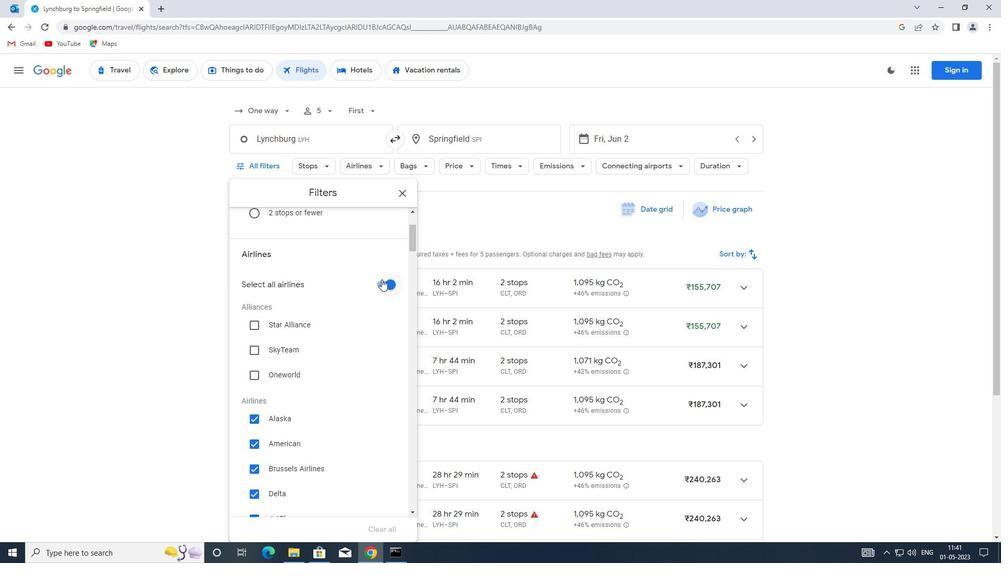 
Action: Mouse pressed left at (383, 284)
Screenshot: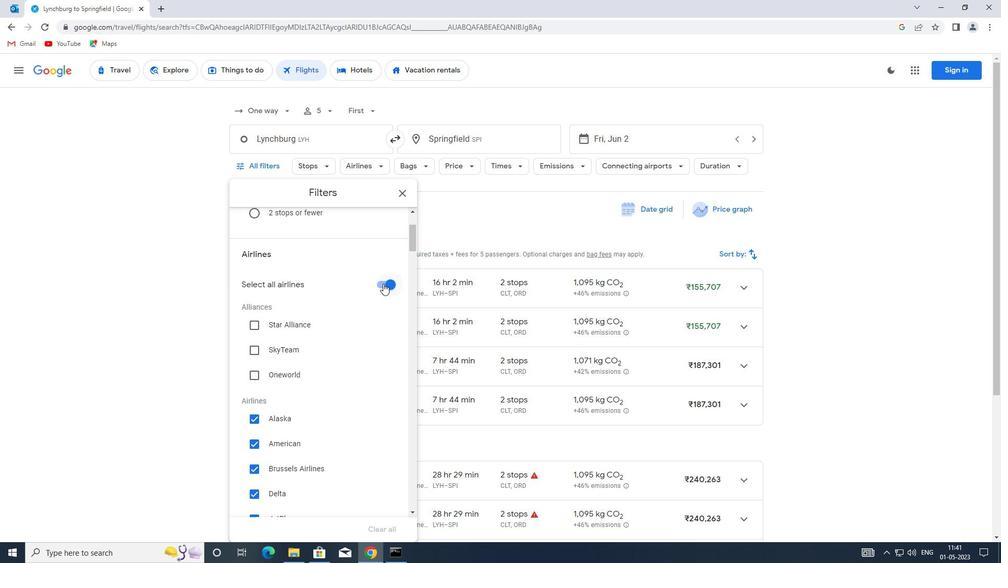 
Action: Mouse moved to (333, 307)
Screenshot: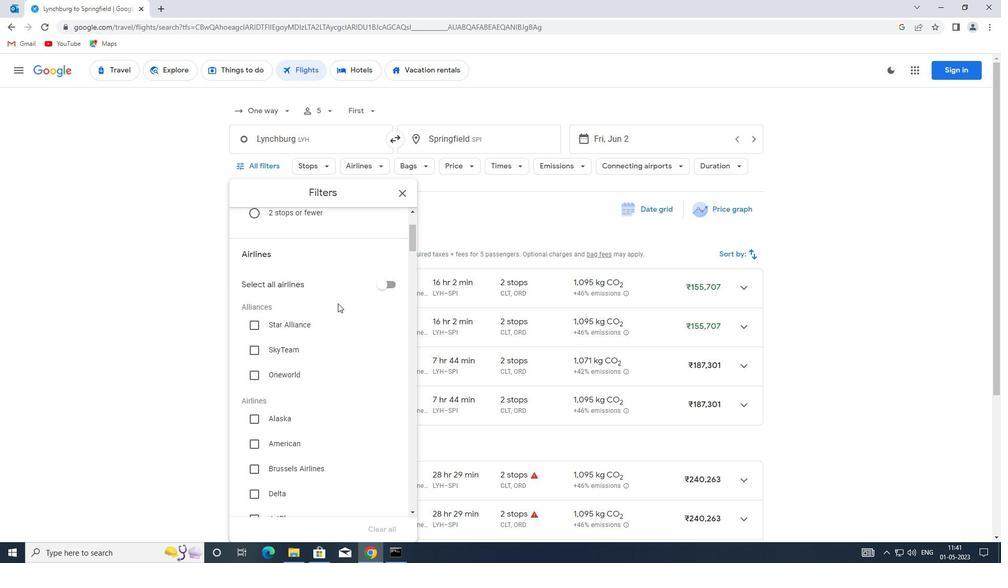 
Action: Mouse scrolled (333, 307) with delta (0, 0)
Screenshot: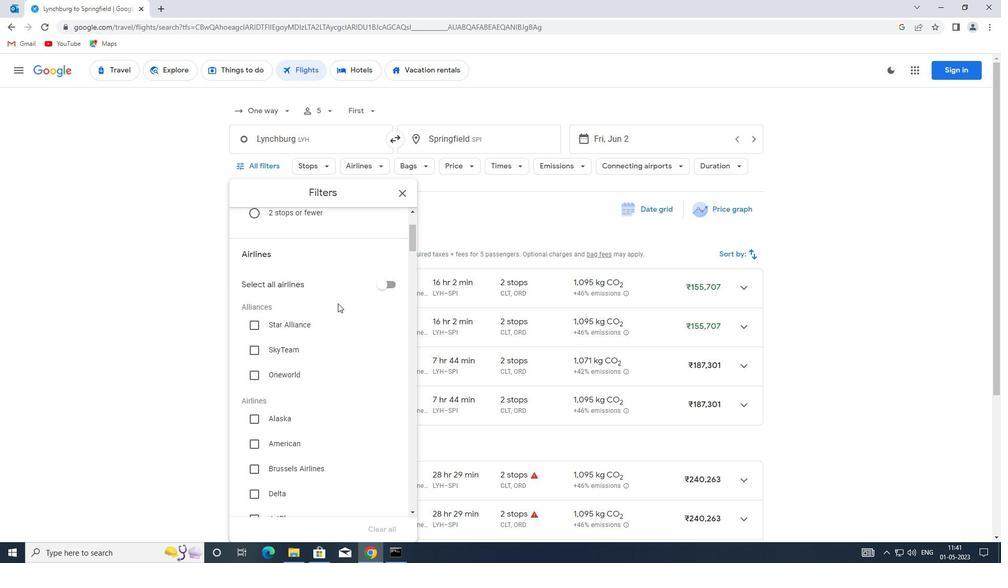 
Action: Mouse moved to (319, 314)
Screenshot: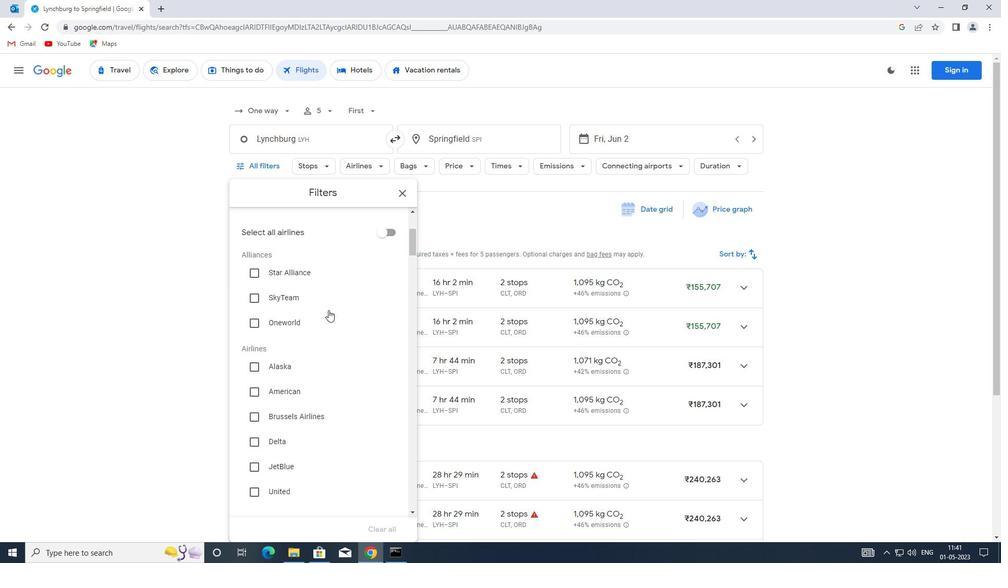 
Action: Mouse scrolled (319, 314) with delta (0, 0)
Screenshot: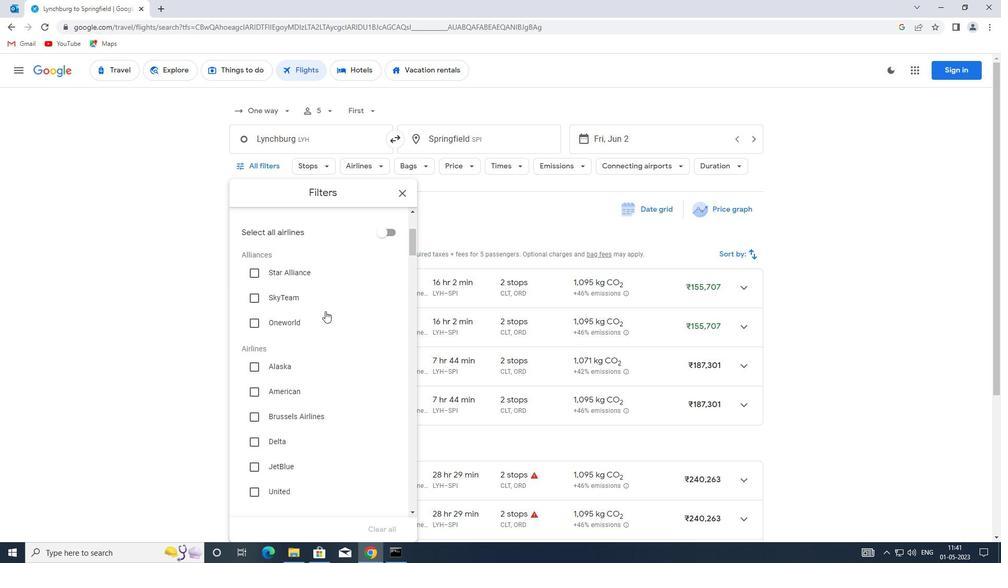 
Action: Mouse moved to (311, 316)
Screenshot: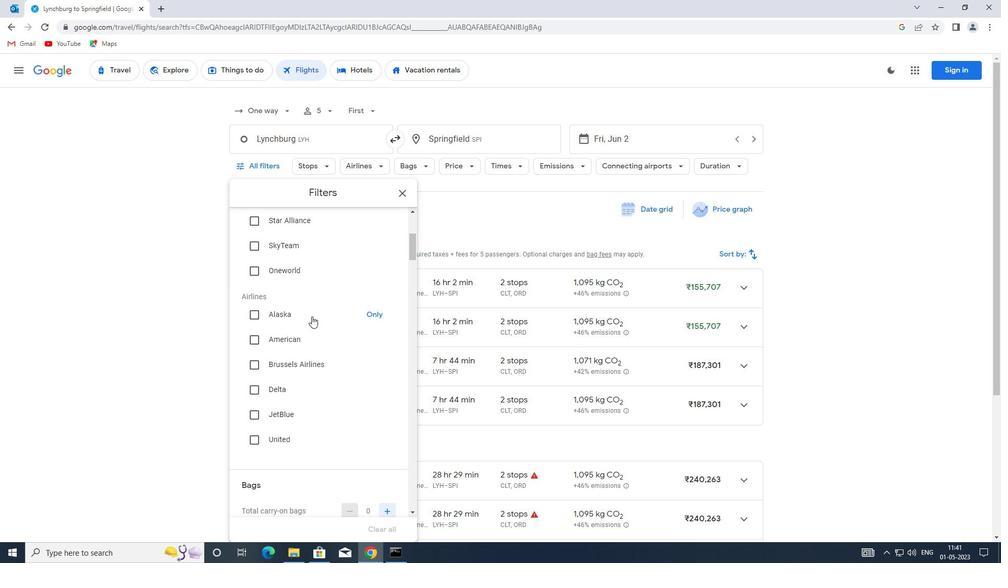 
Action: Mouse scrolled (311, 315) with delta (0, 0)
Screenshot: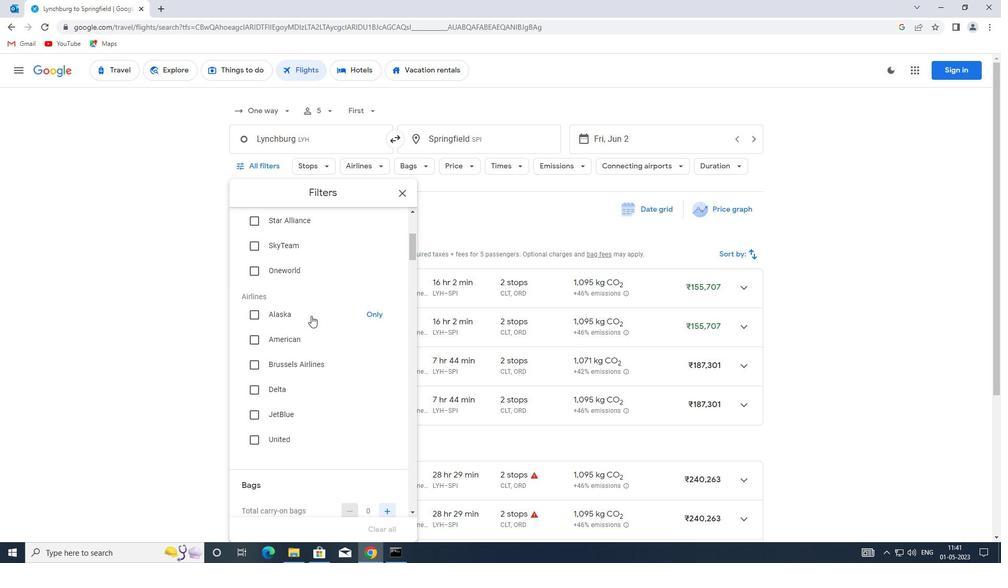 
Action: Mouse scrolled (311, 315) with delta (0, 0)
Screenshot: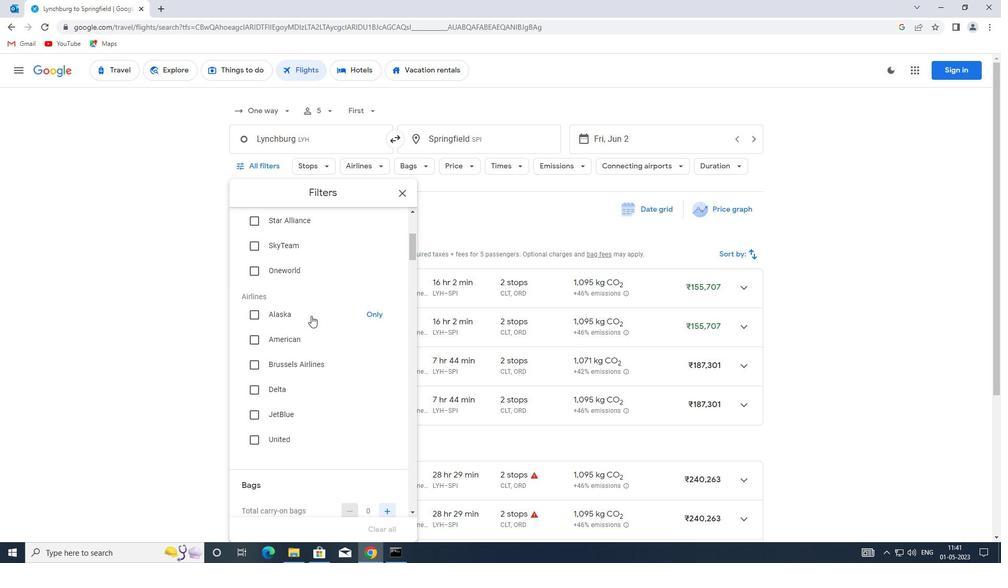 
Action: Mouse moved to (310, 316)
Screenshot: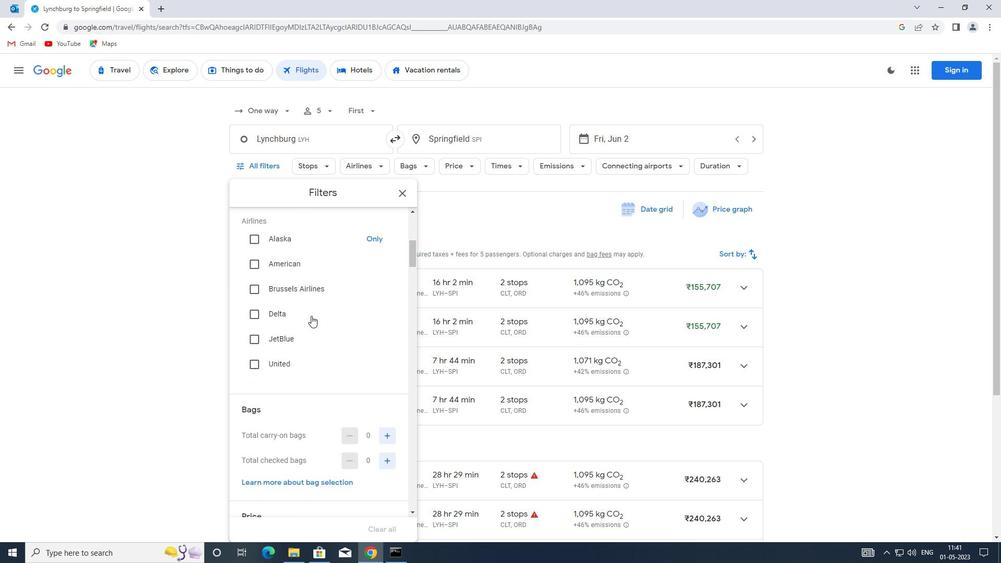
Action: Mouse scrolled (310, 315) with delta (0, 0)
Screenshot: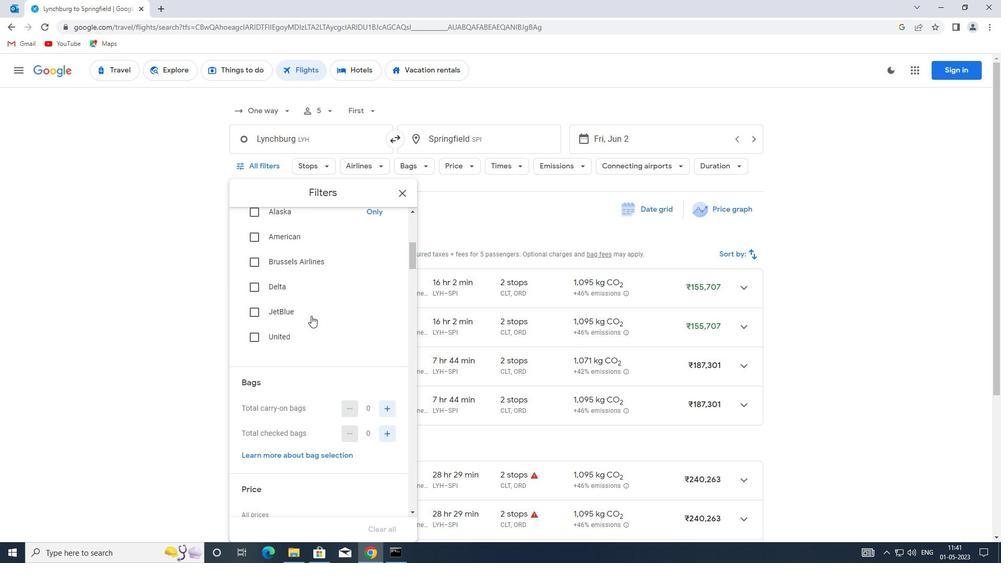 
Action: Mouse moved to (310, 316)
Screenshot: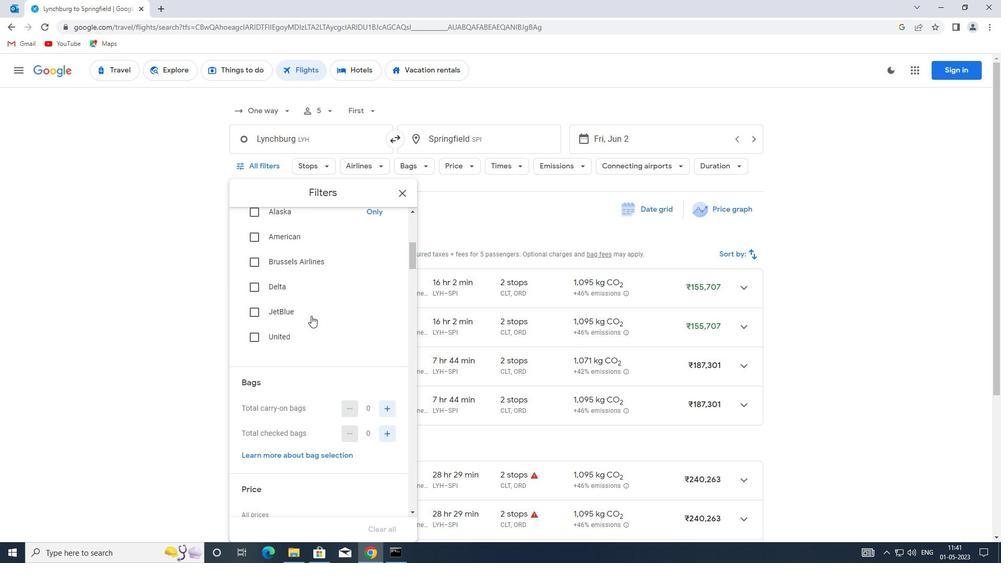 
Action: Mouse scrolled (310, 315) with delta (0, 0)
Screenshot: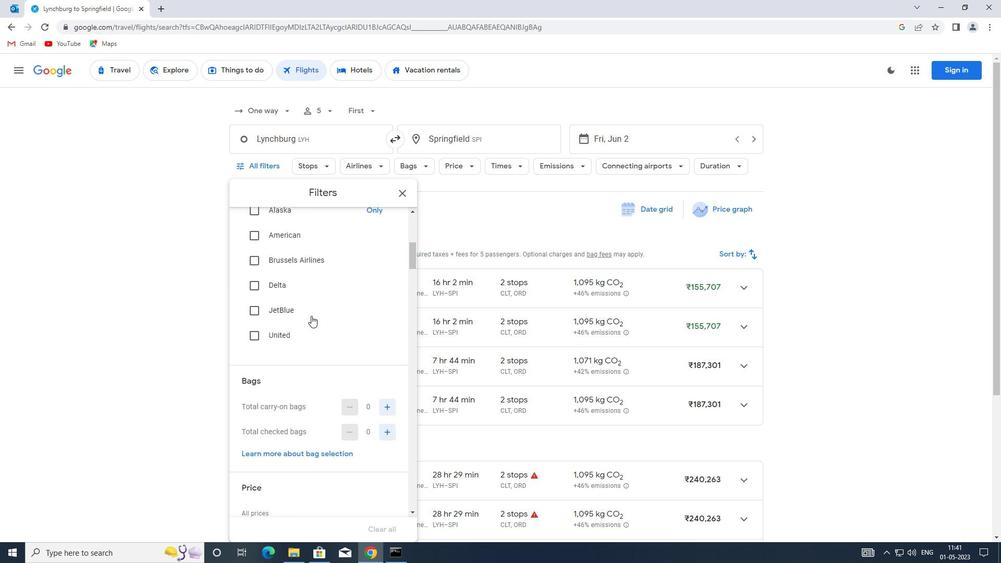 
Action: Mouse moved to (386, 331)
Screenshot: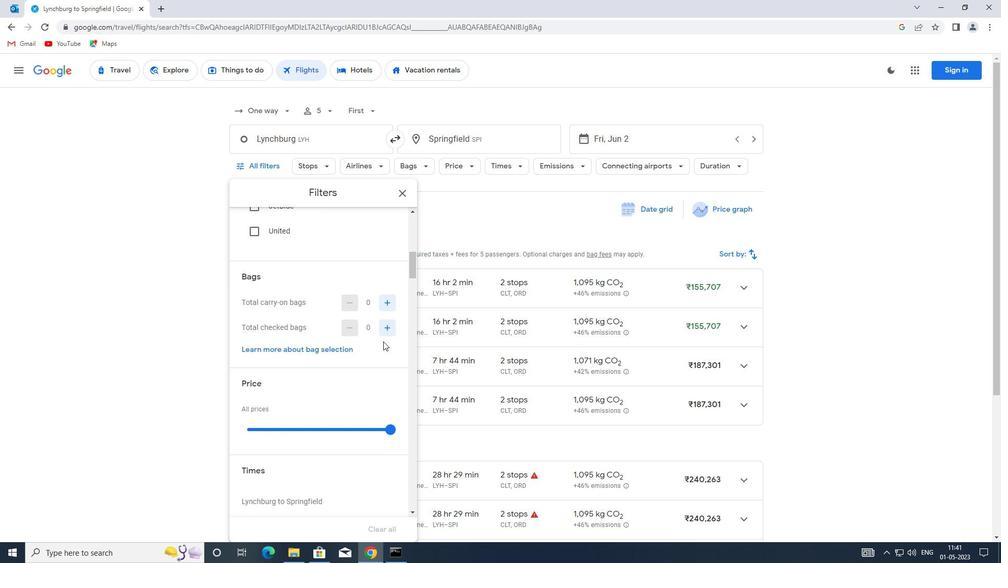 
Action: Mouse pressed left at (386, 331)
Screenshot: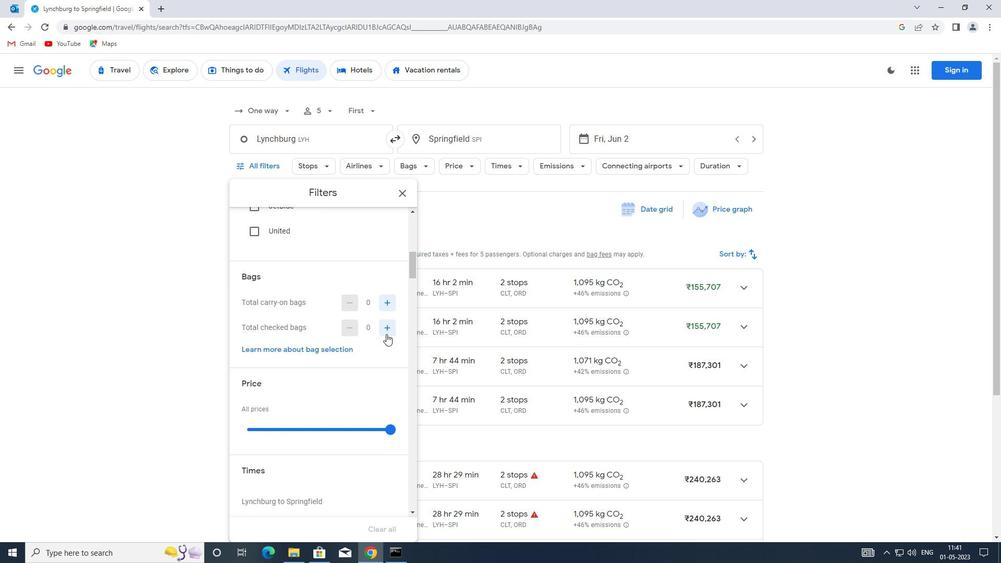 
Action: Mouse pressed left at (386, 331)
Screenshot: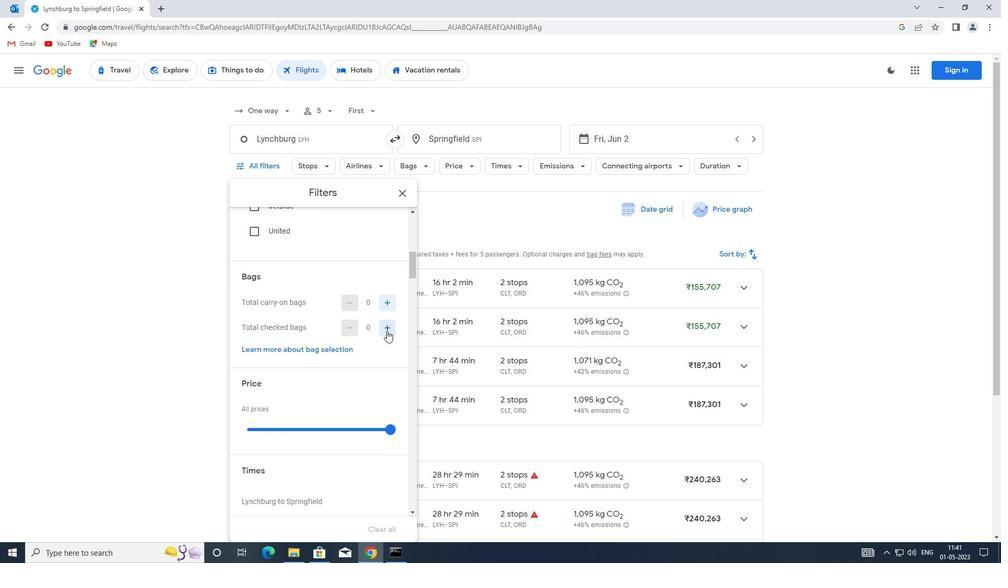 
Action: Mouse pressed left at (386, 331)
Screenshot: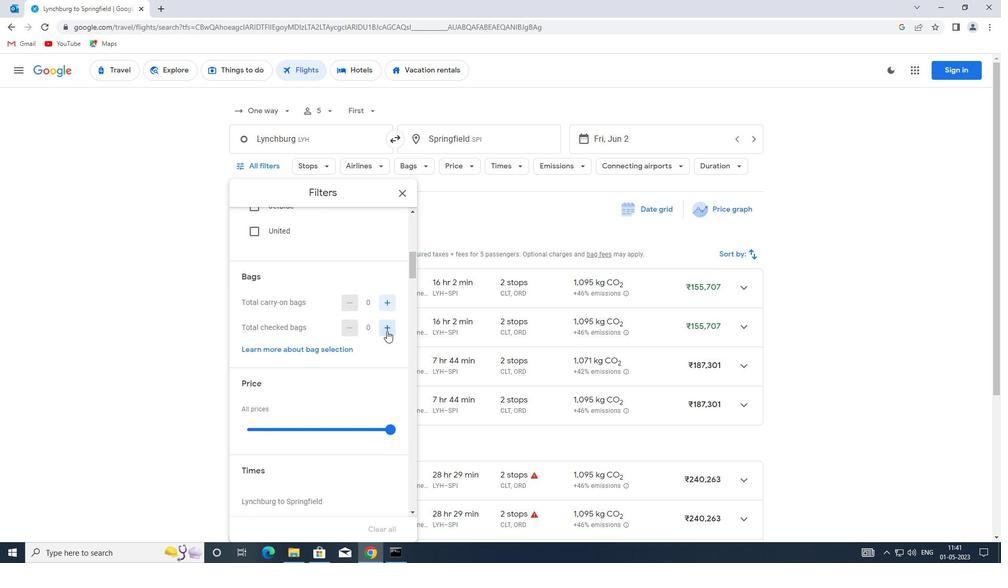 
Action: Mouse moved to (304, 350)
Screenshot: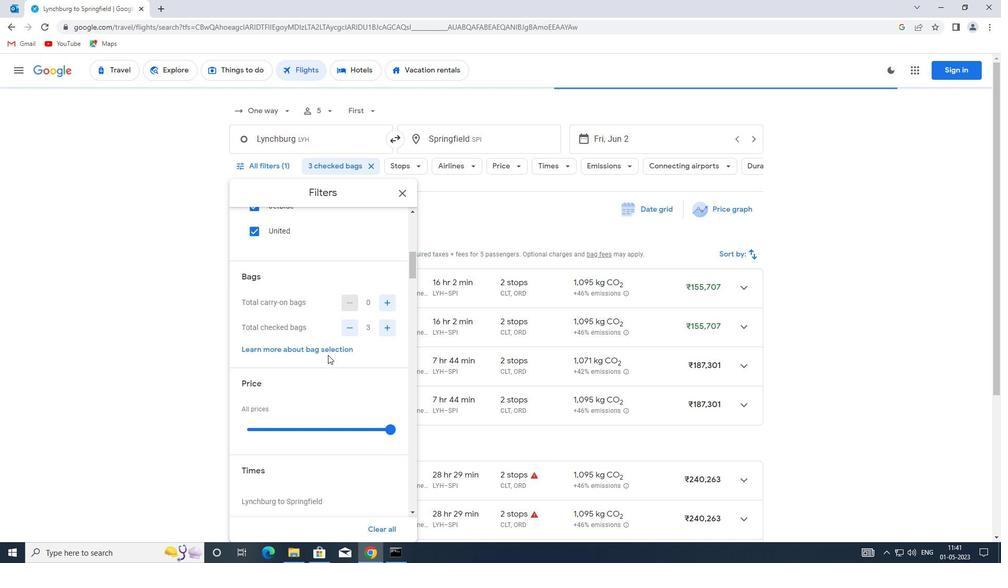 
Action: Mouse scrolled (304, 349) with delta (0, 0)
Screenshot: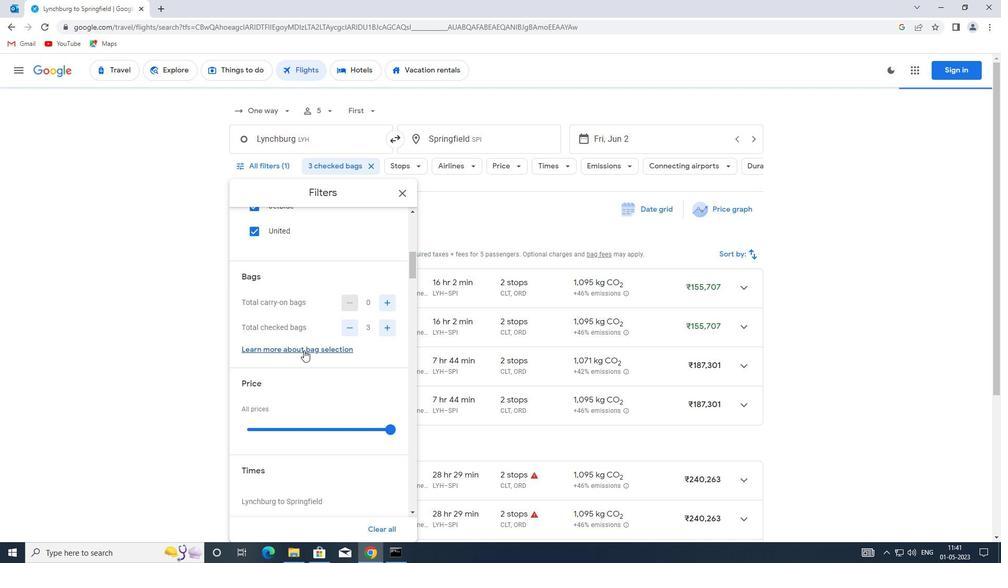 
Action: Mouse moved to (309, 374)
Screenshot: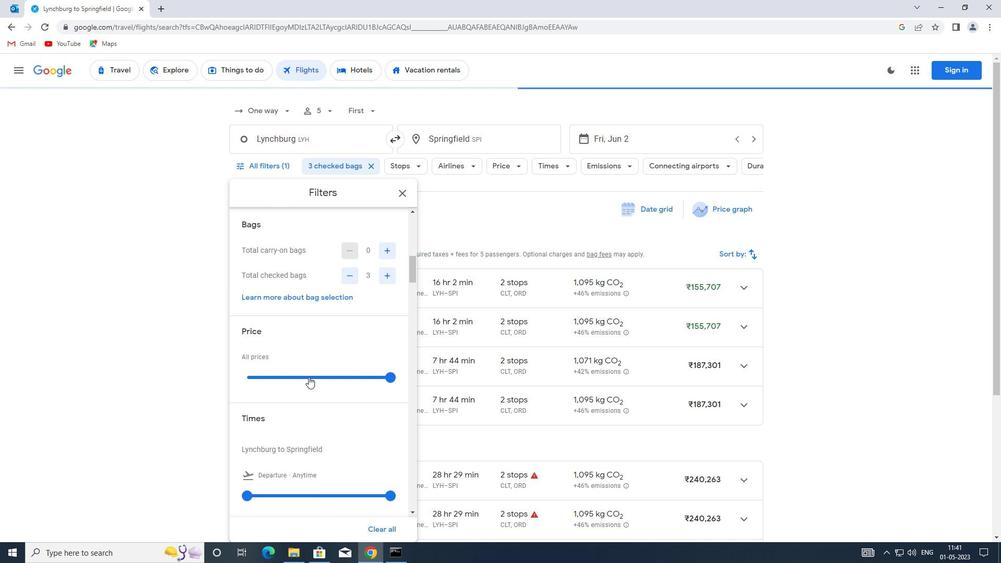 
Action: Mouse pressed left at (309, 374)
Screenshot: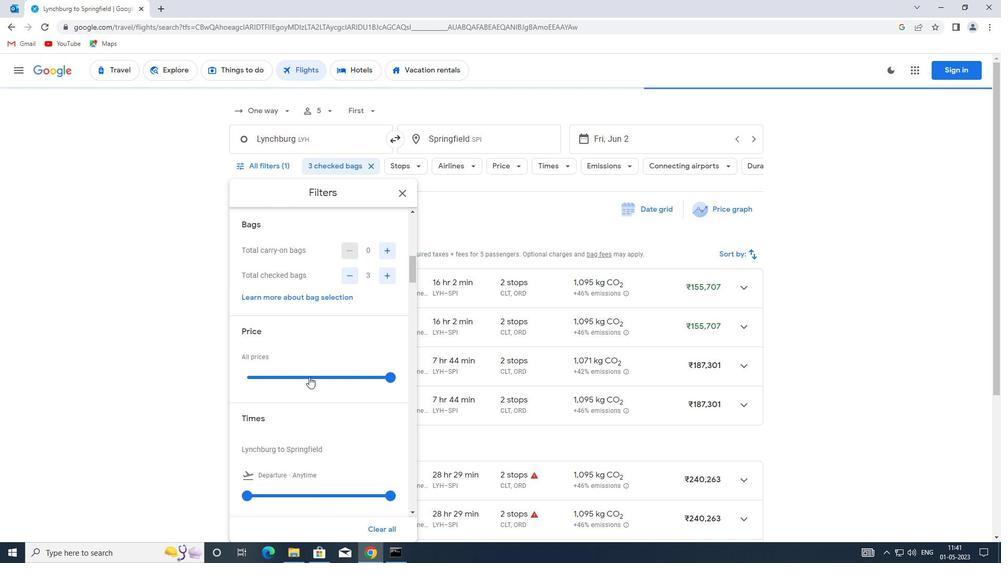
Action: Mouse pressed left at (309, 374)
Screenshot: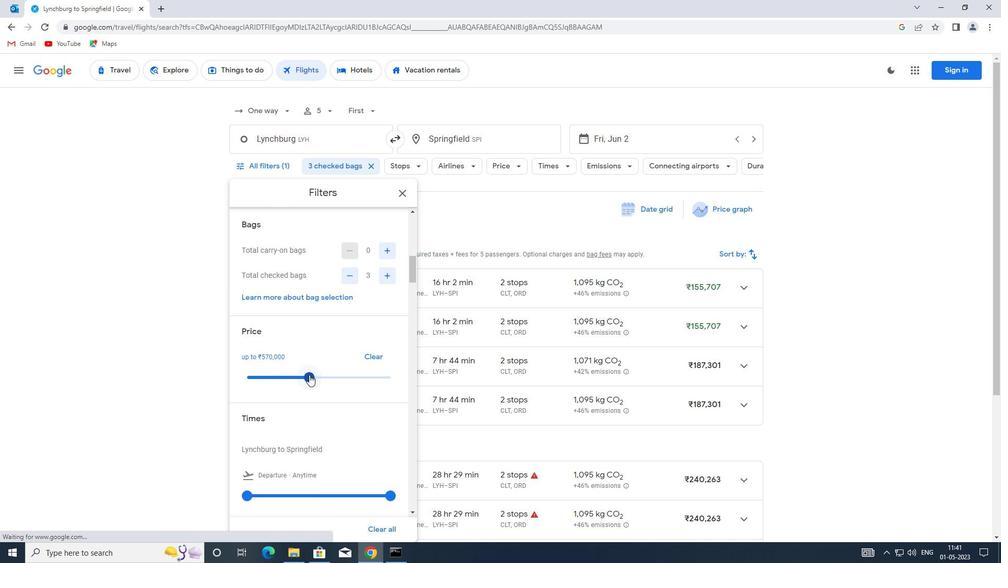 
Action: Mouse moved to (279, 359)
Screenshot: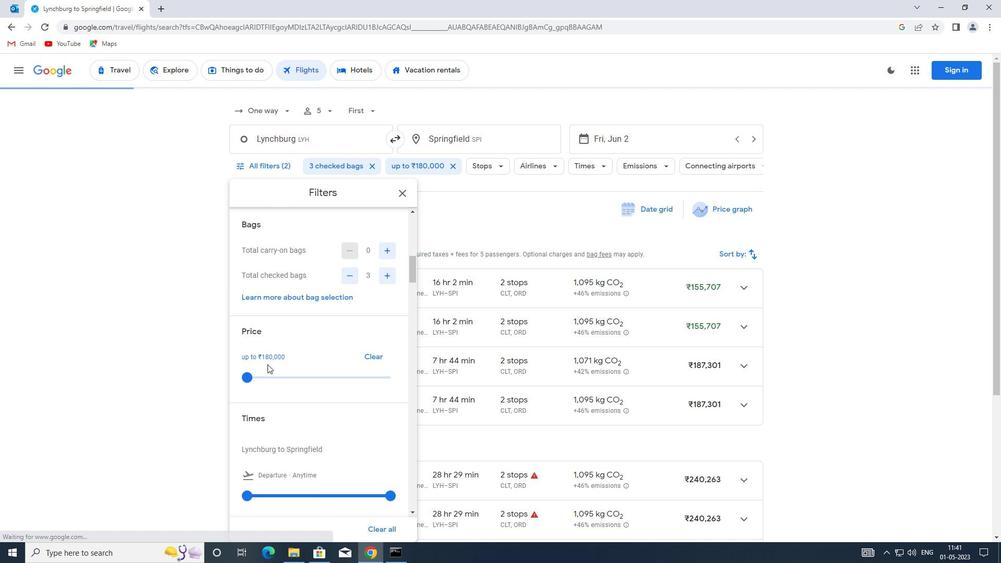 
Action: Mouse scrolled (279, 359) with delta (0, 0)
Screenshot: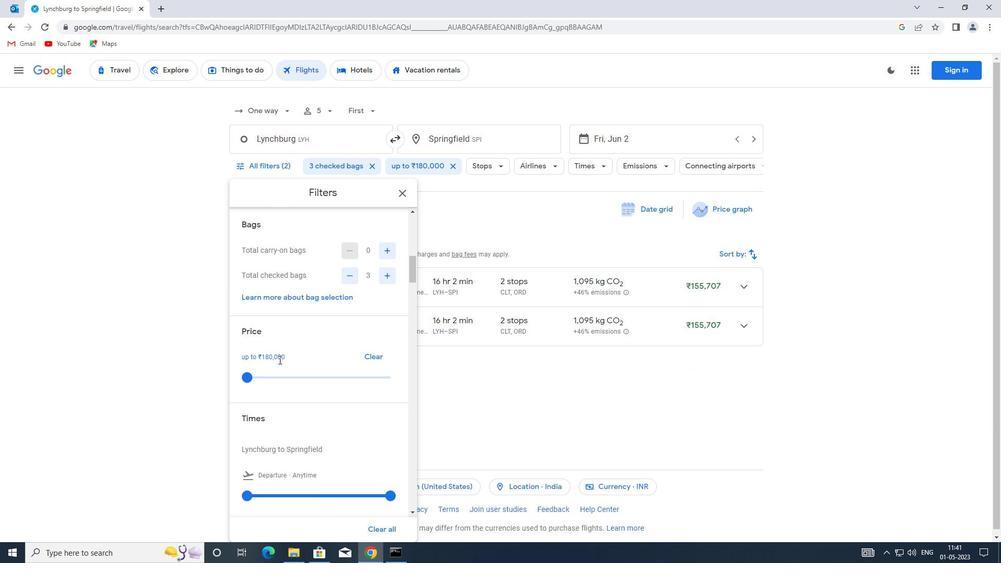 
Action: Mouse moved to (302, 348)
Screenshot: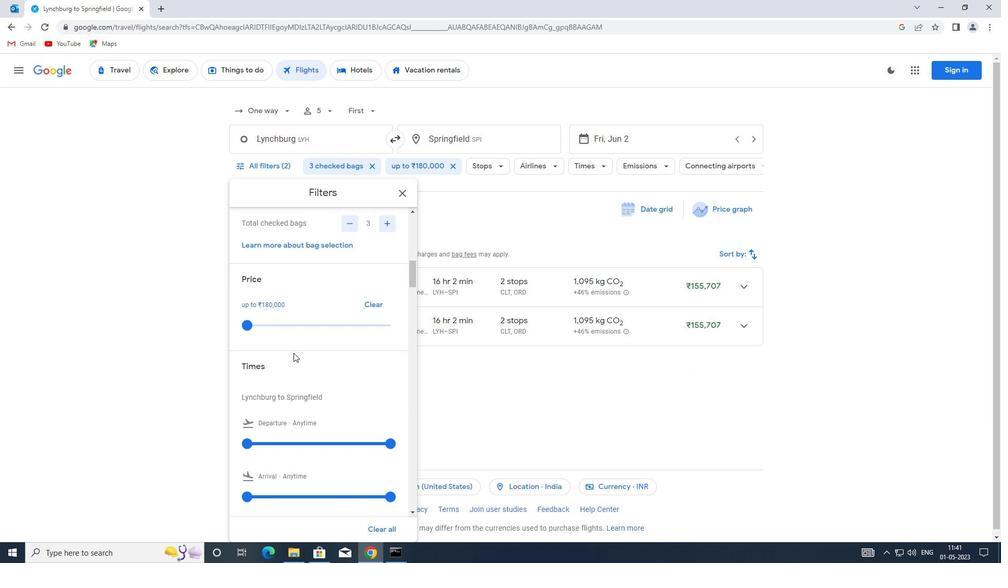 
Action: Mouse scrolled (302, 348) with delta (0, 0)
Screenshot: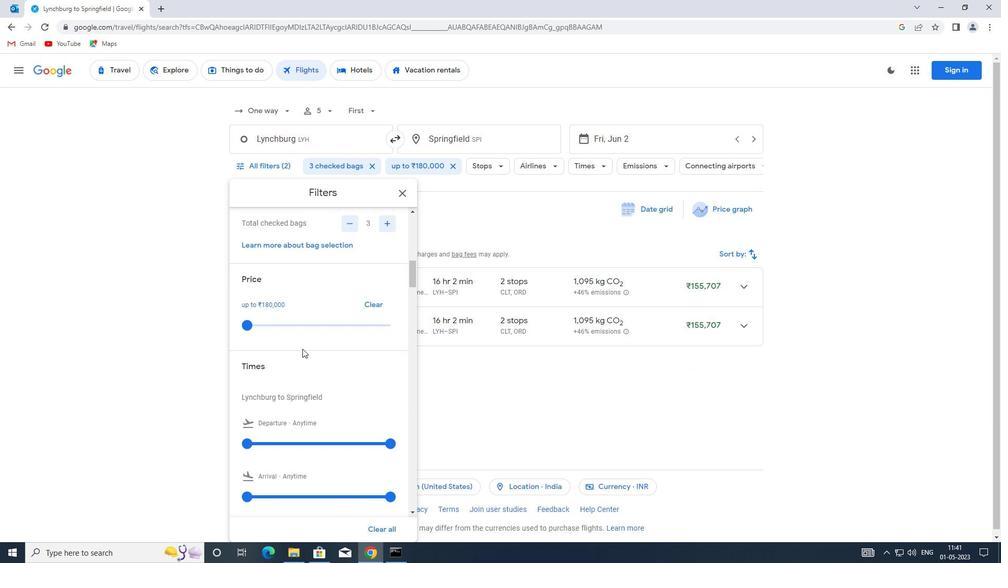 
Action: Mouse moved to (301, 349)
Screenshot: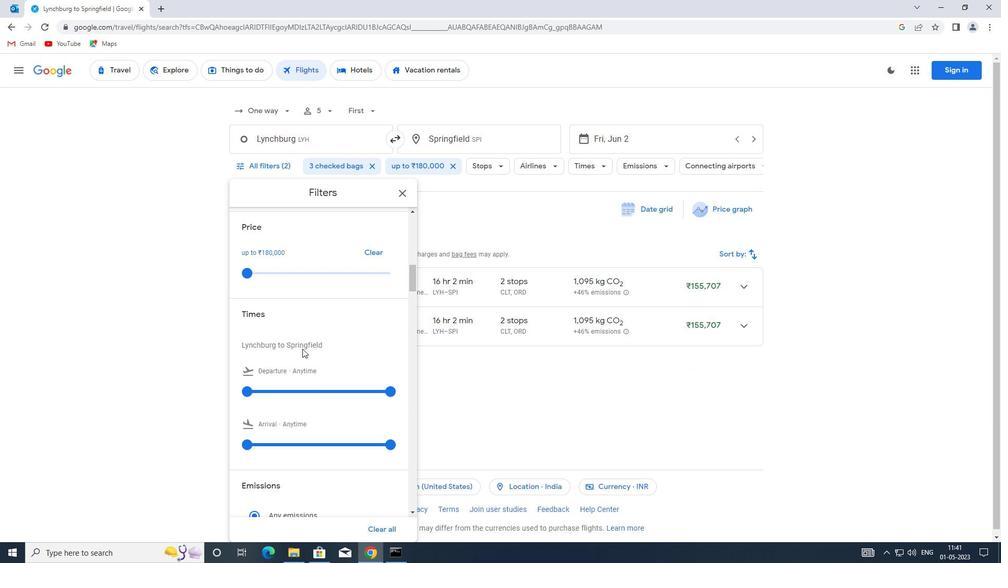 
Action: Mouse scrolled (301, 348) with delta (0, 0)
Screenshot: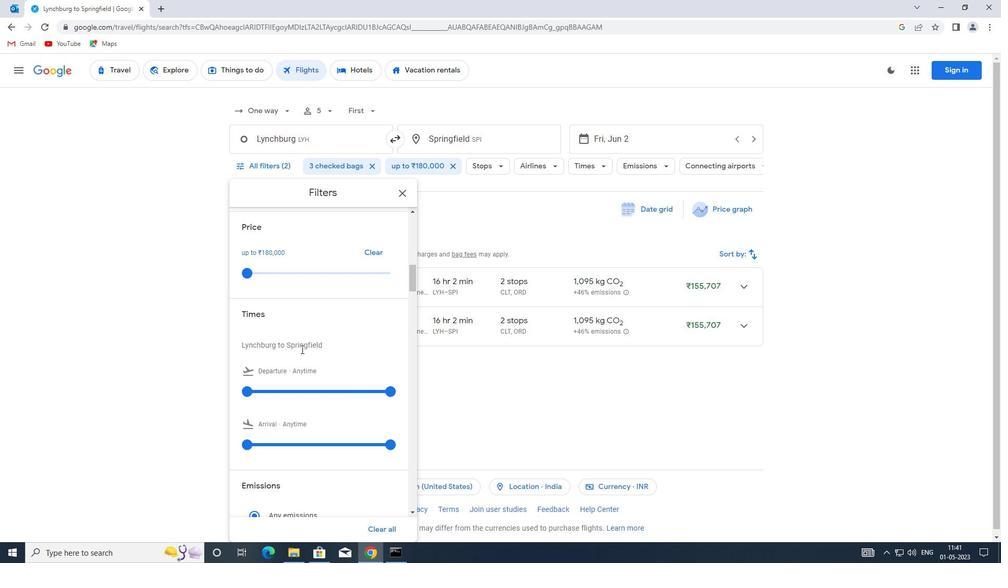 
Action: Mouse moved to (245, 337)
Screenshot: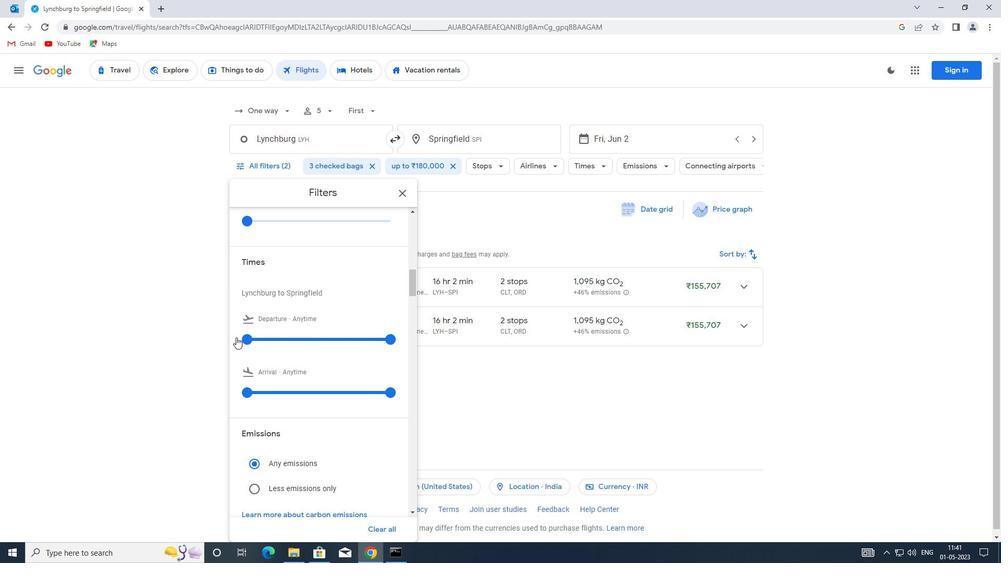 
Action: Mouse pressed left at (245, 337)
Screenshot: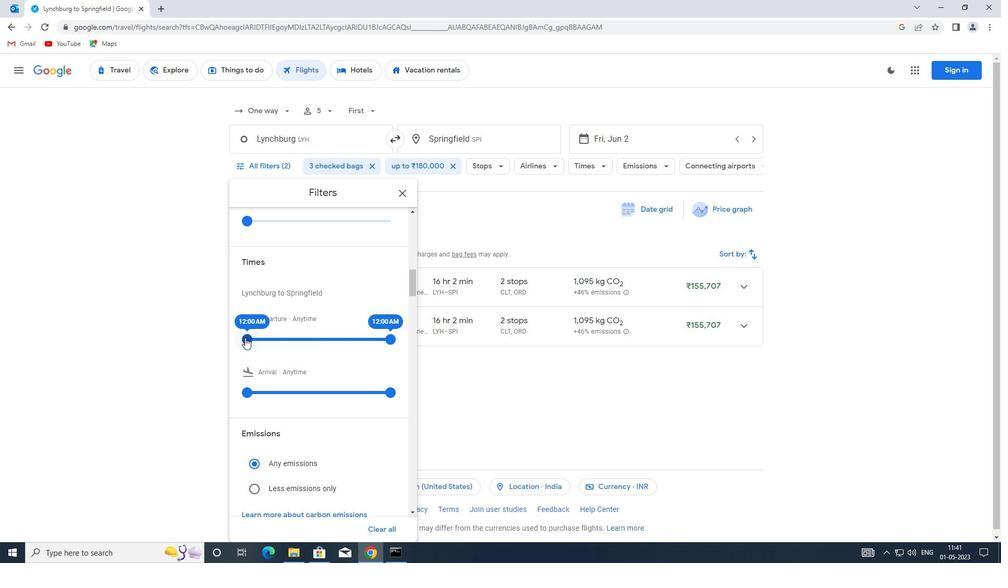
Action: Mouse moved to (391, 339)
Screenshot: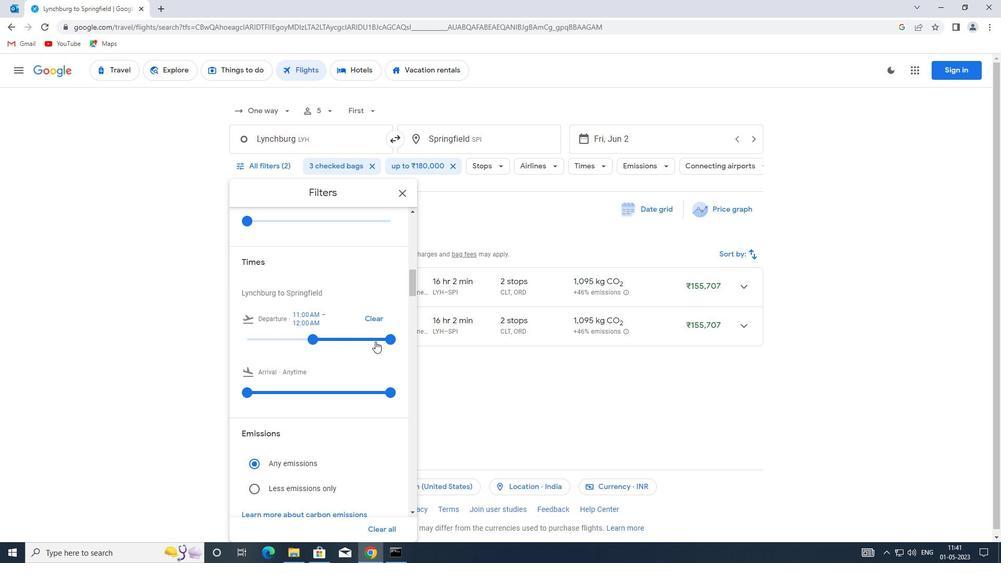 
Action: Mouse pressed left at (391, 339)
Screenshot: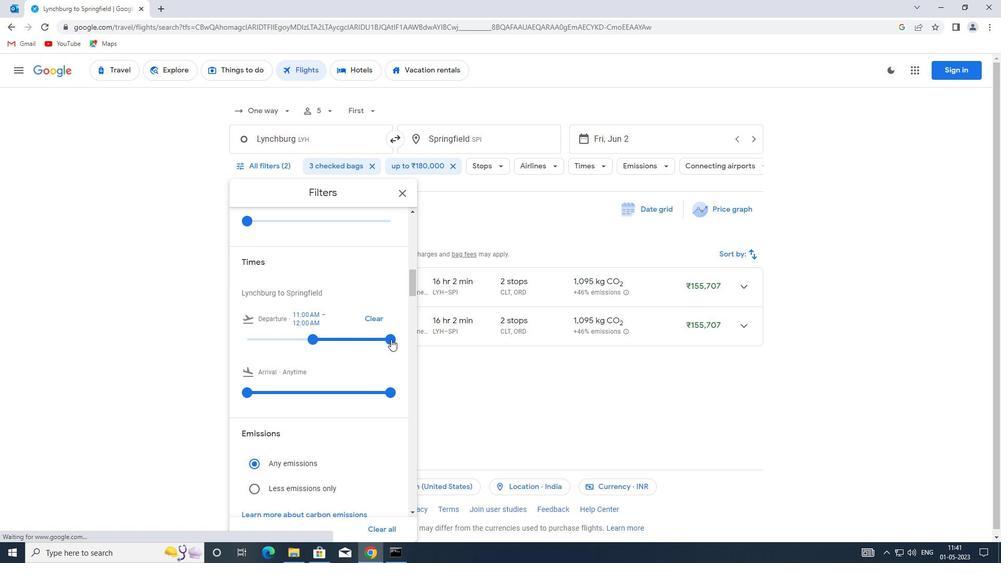 
Action: Mouse moved to (312, 339)
Screenshot: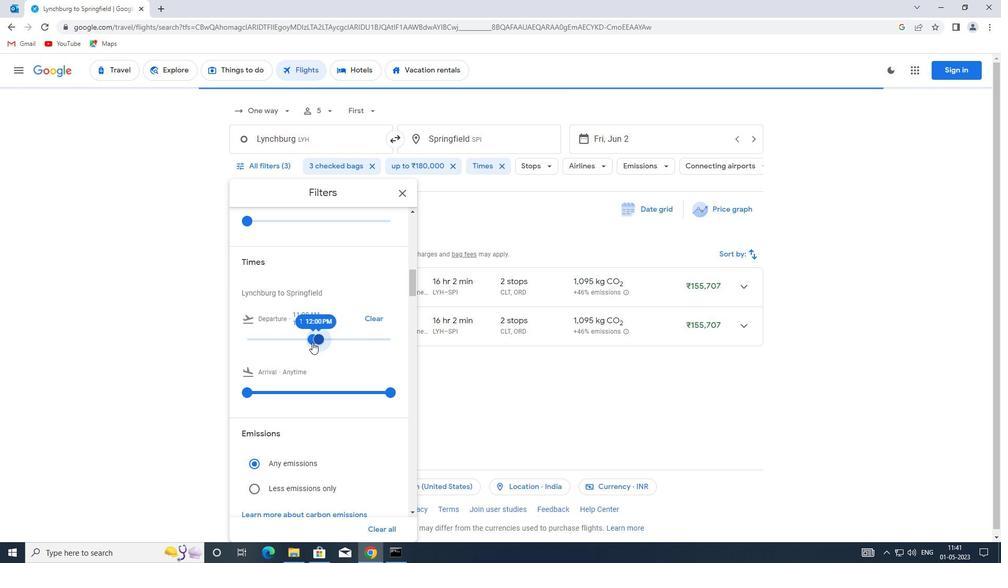 
Action: Mouse scrolled (312, 338) with delta (0, 0)
Screenshot: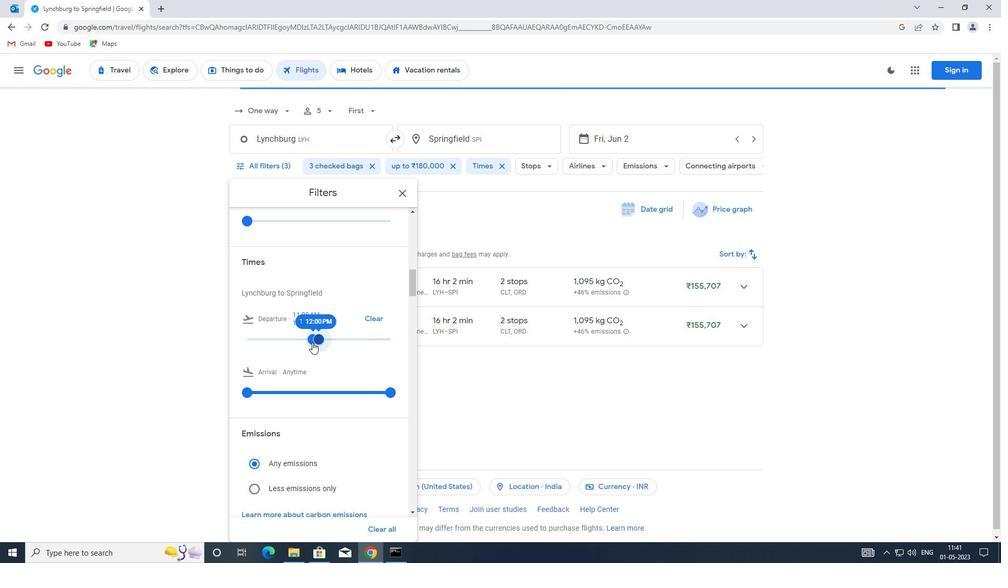 
Action: Mouse scrolled (312, 338) with delta (0, 0)
Screenshot: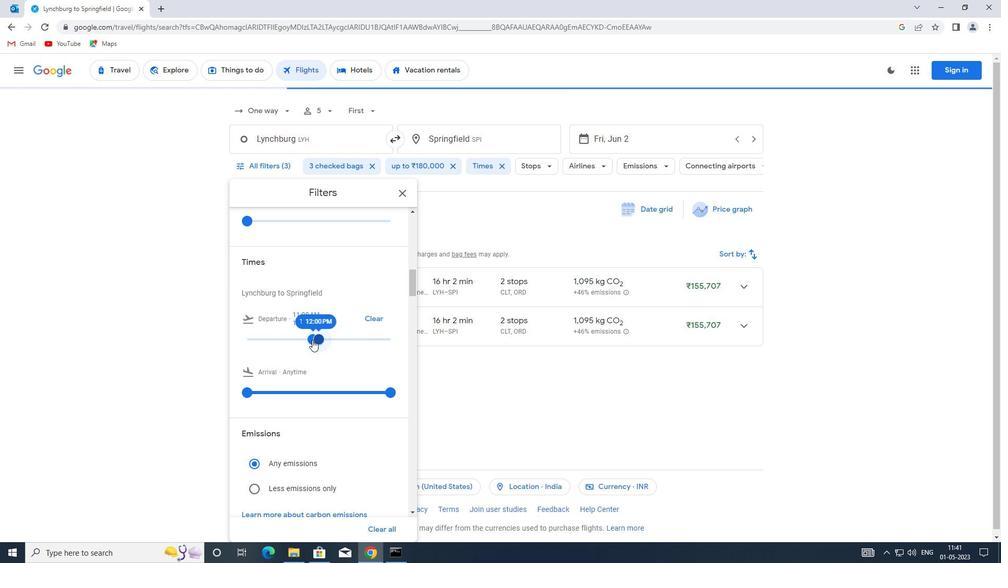 
Action: Mouse moved to (407, 192)
Screenshot: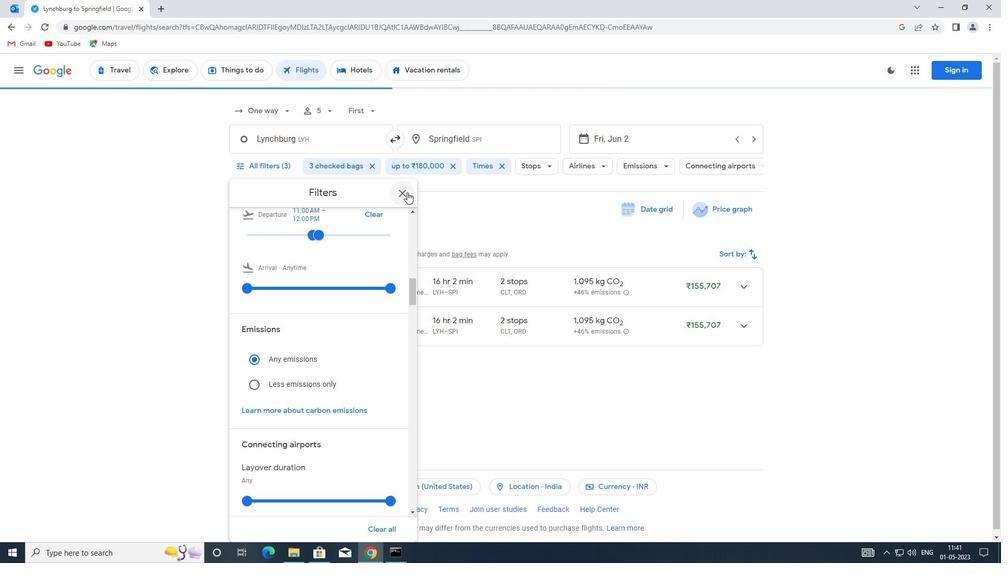 
Action: Mouse pressed left at (407, 192)
Screenshot: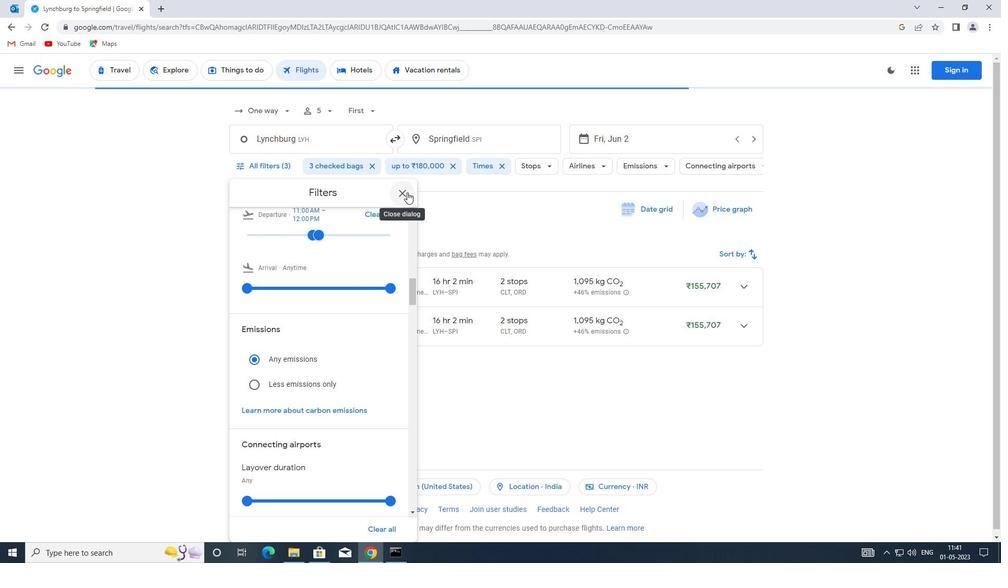 
Action: Mouse moved to (405, 192)
Screenshot: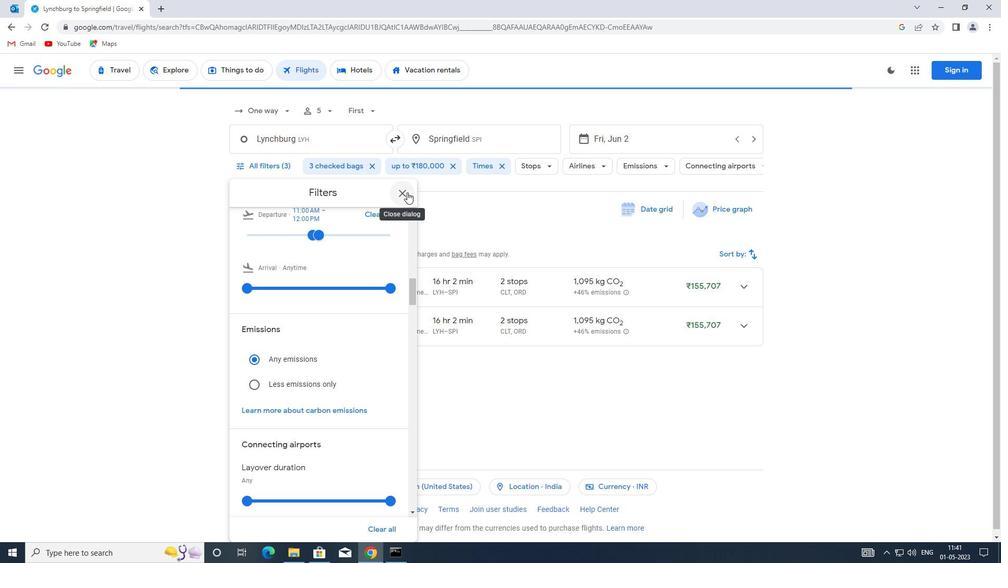
